Task: Search one way flight ticket for 1 adult, 5 children, 2 infants in seat and 1 infant on lap in first from Tri-cities: Tri-cities Airport to New Bern: Coastal Carolina Regional Airport (was Craven County Regional) on 8-4-2023. Choice of flights is Frontier. Number of bags: 2 carry on bags and 6 checked bags. Price is upto 82000. Outbound departure time preference is 16:30.
Action: Mouse moved to (258, 357)
Screenshot: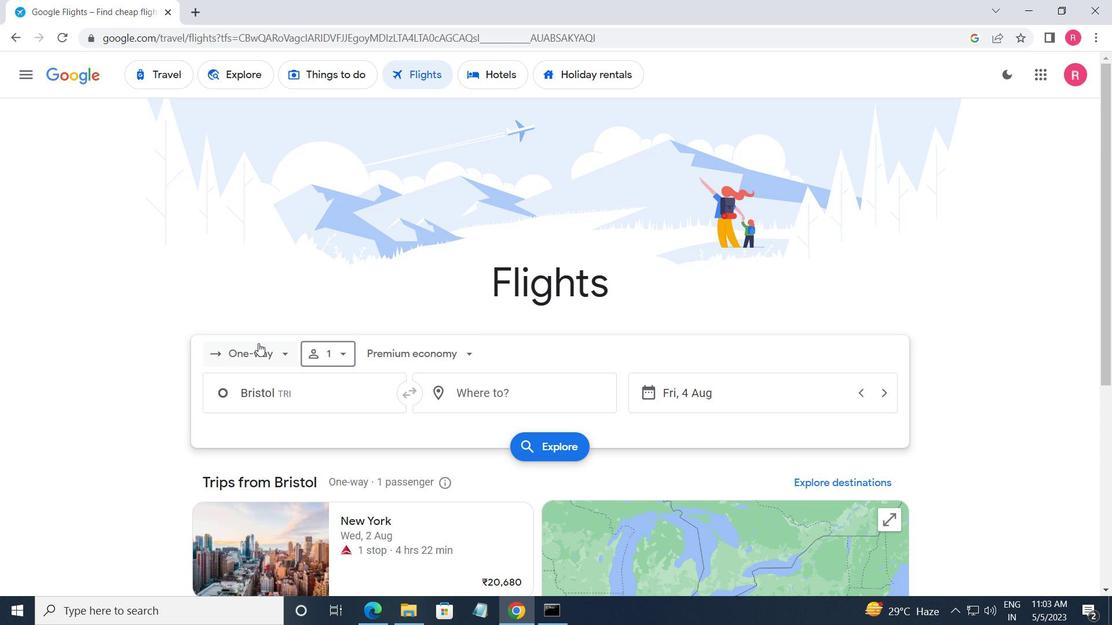 
Action: Mouse pressed left at (258, 357)
Screenshot: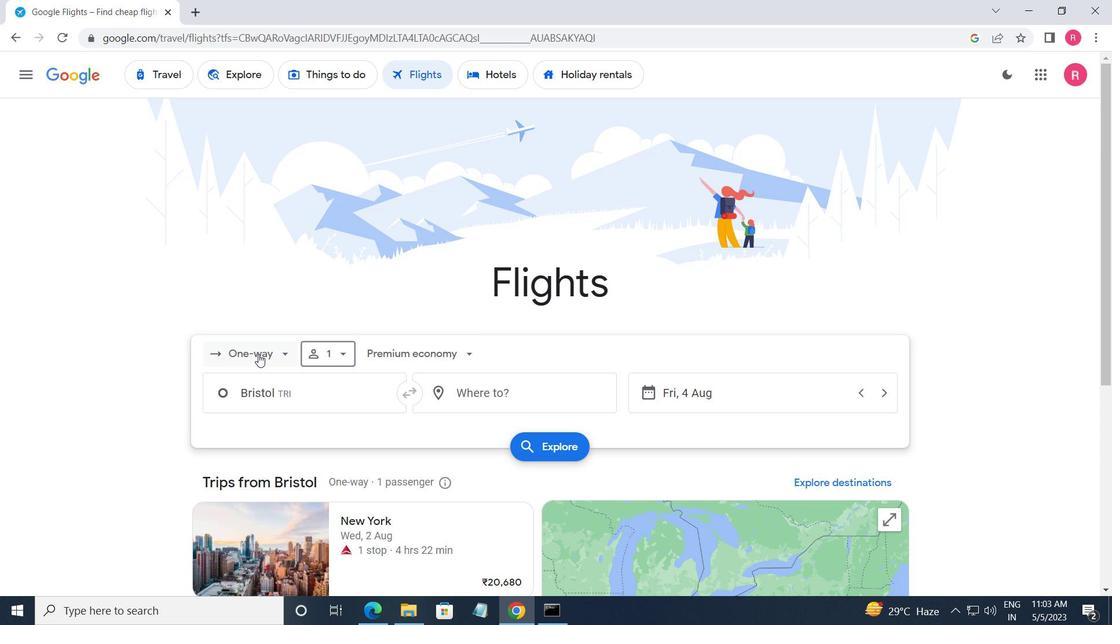 
Action: Mouse moved to (282, 426)
Screenshot: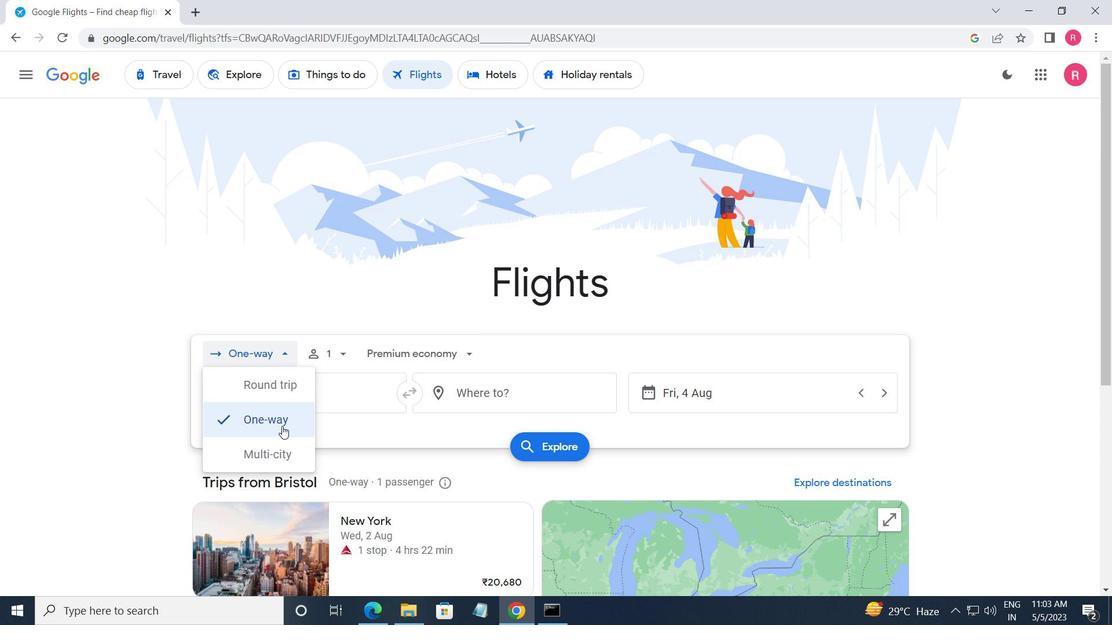 
Action: Mouse pressed left at (282, 426)
Screenshot: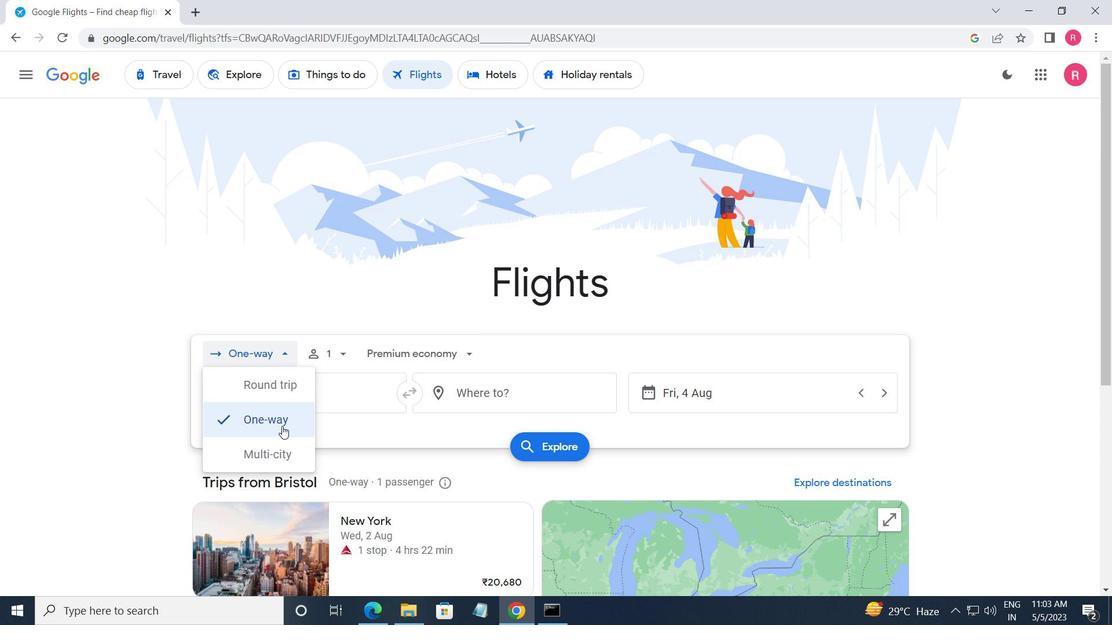
Action: Mouse moved to (326, 358)
Screenshot: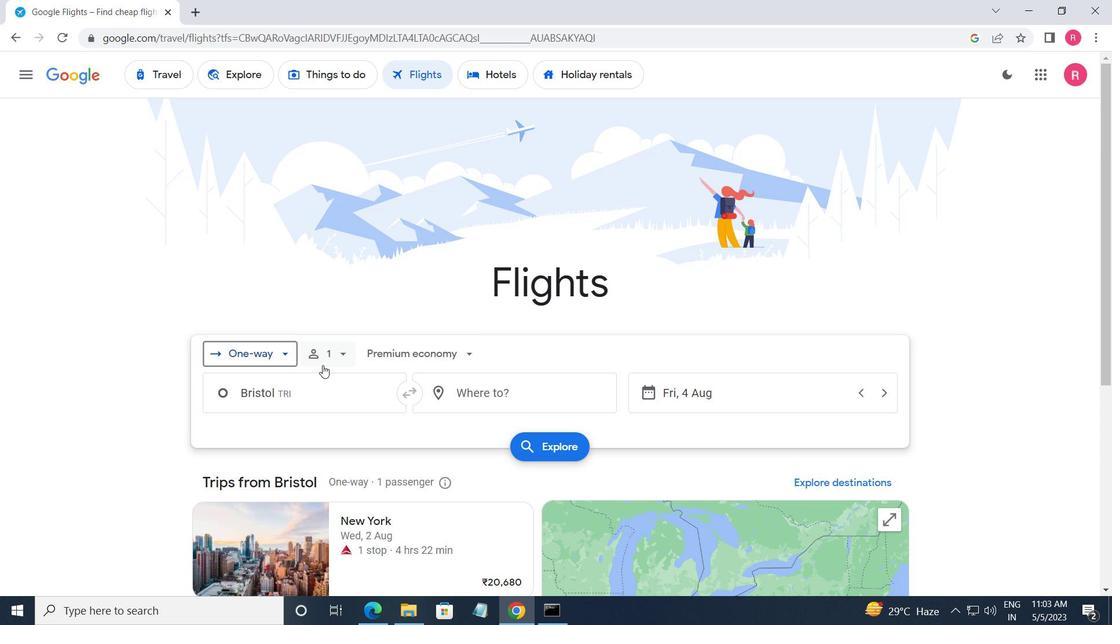 
Action: Mouse pressed left at (326, 358)
Screenshot: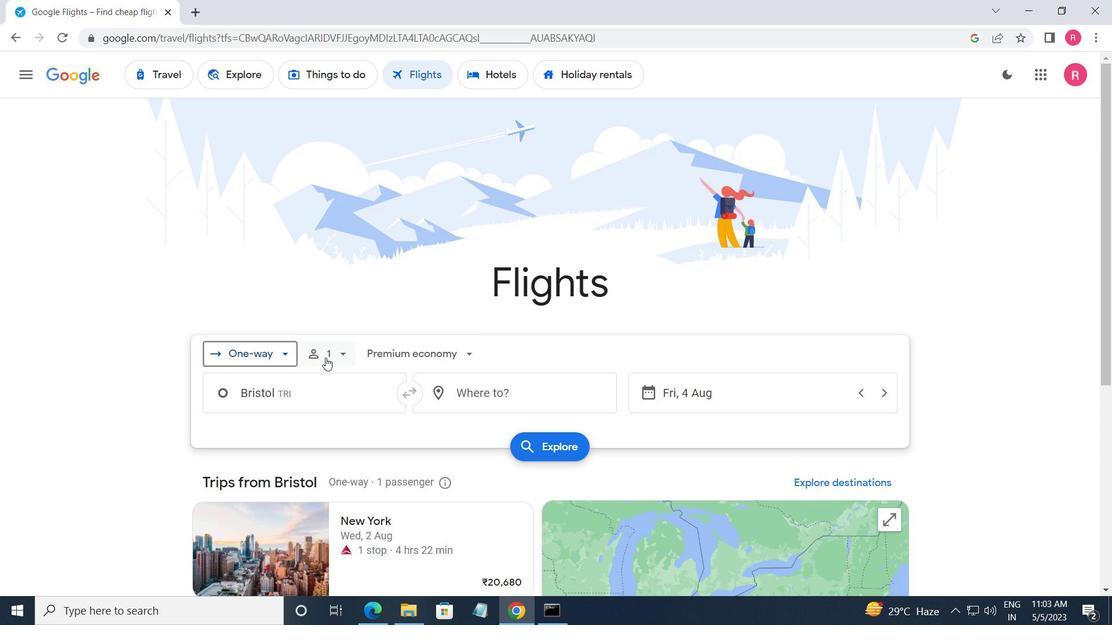 
Action: Mouse moved to (450, 424)
Screenshot: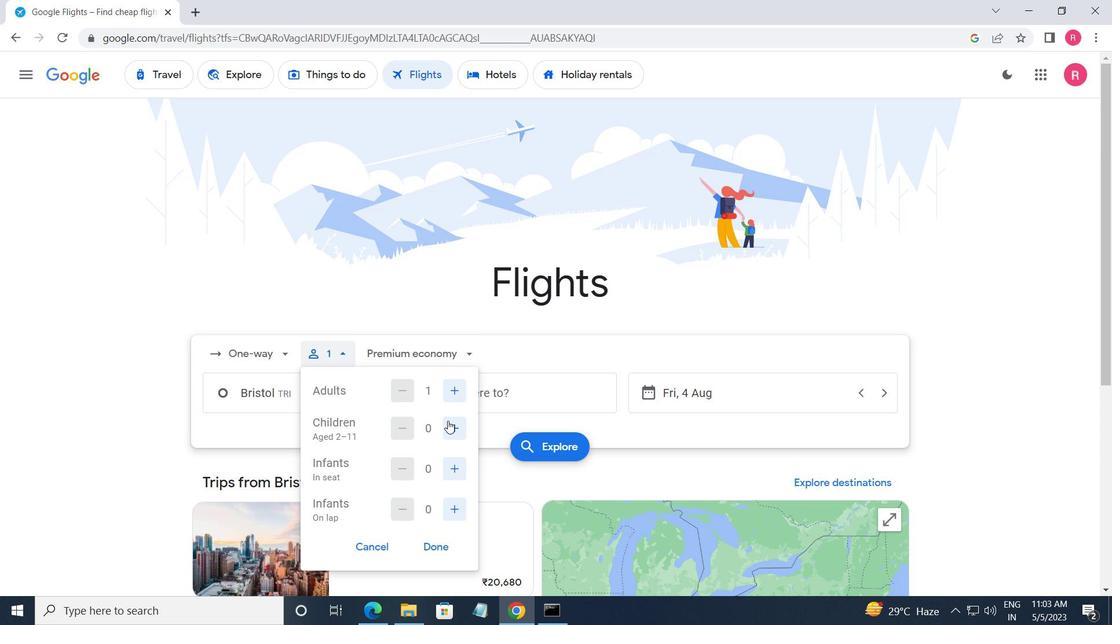 
Action: Mouse pressed left at (450, 424)
Screenshot: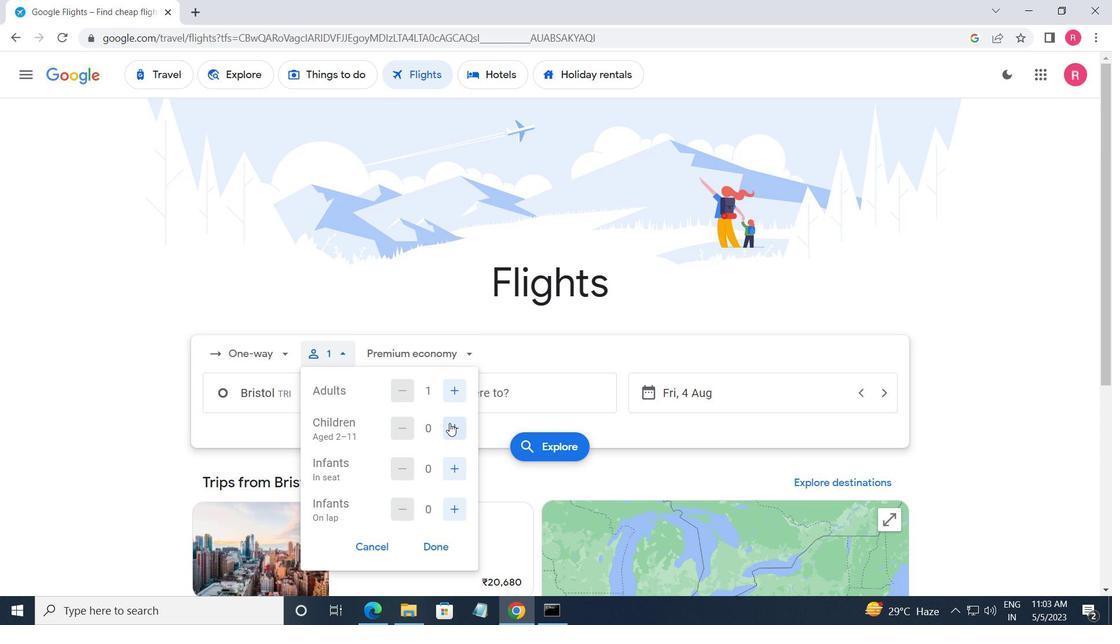 
Action: Mouse pressed left at (450, 424)
Screenshot: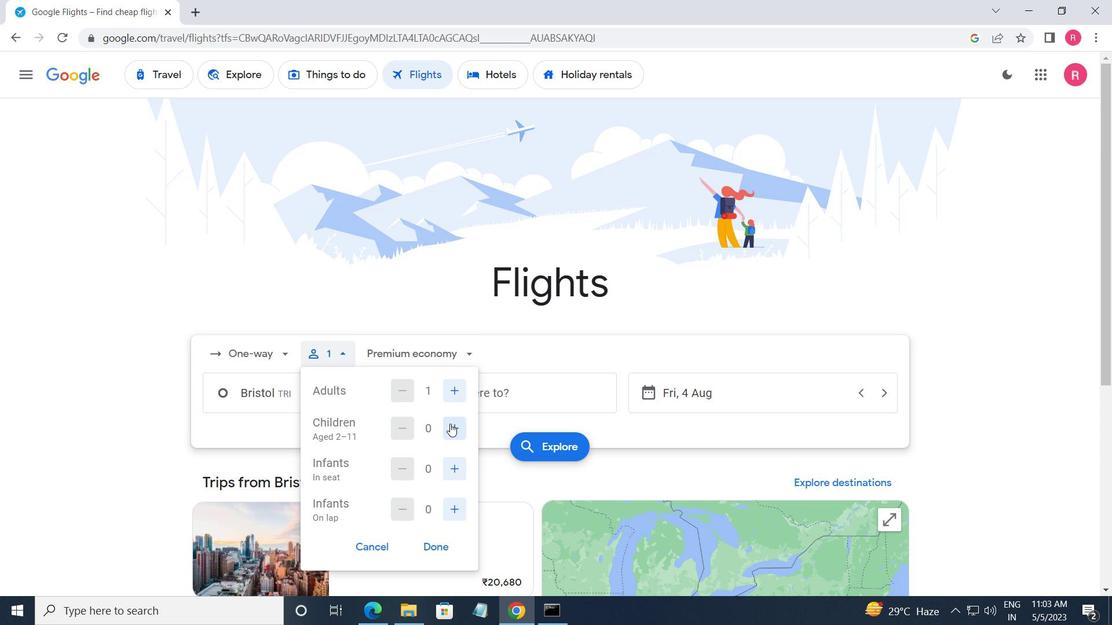 
Action: Mouse pressed left at (450, 424)
Screenshot: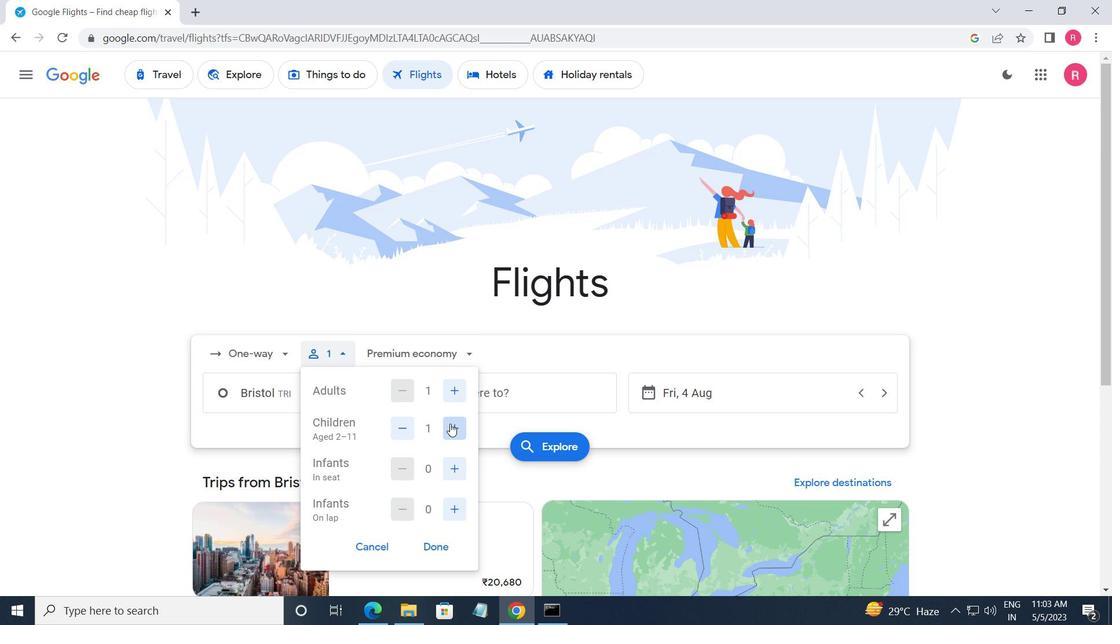 
Action: Mouse pressed left at (450, 424)
Screenshot: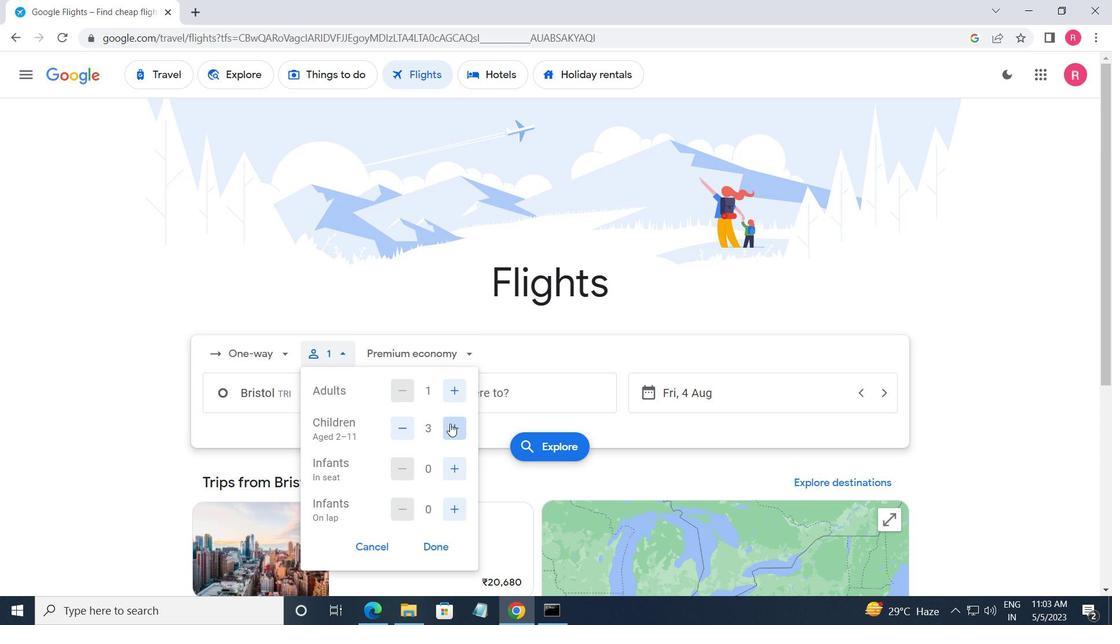 
Action: Mouse pressed left at (450, 424)
Screenshot: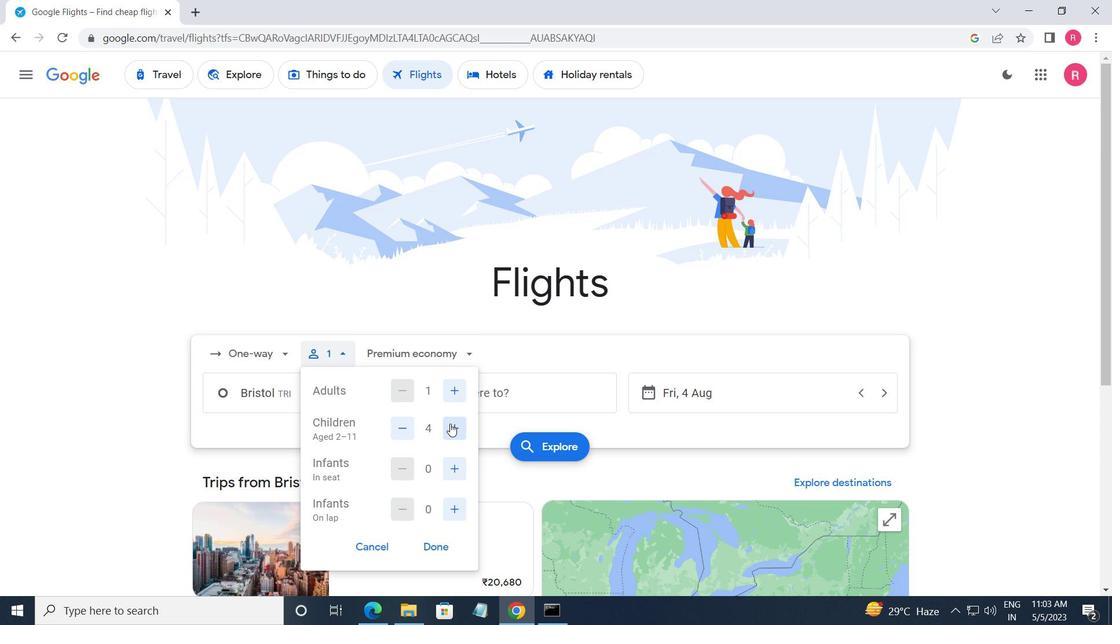 
Action: Mouse moved to (464, 467)
Screenshot: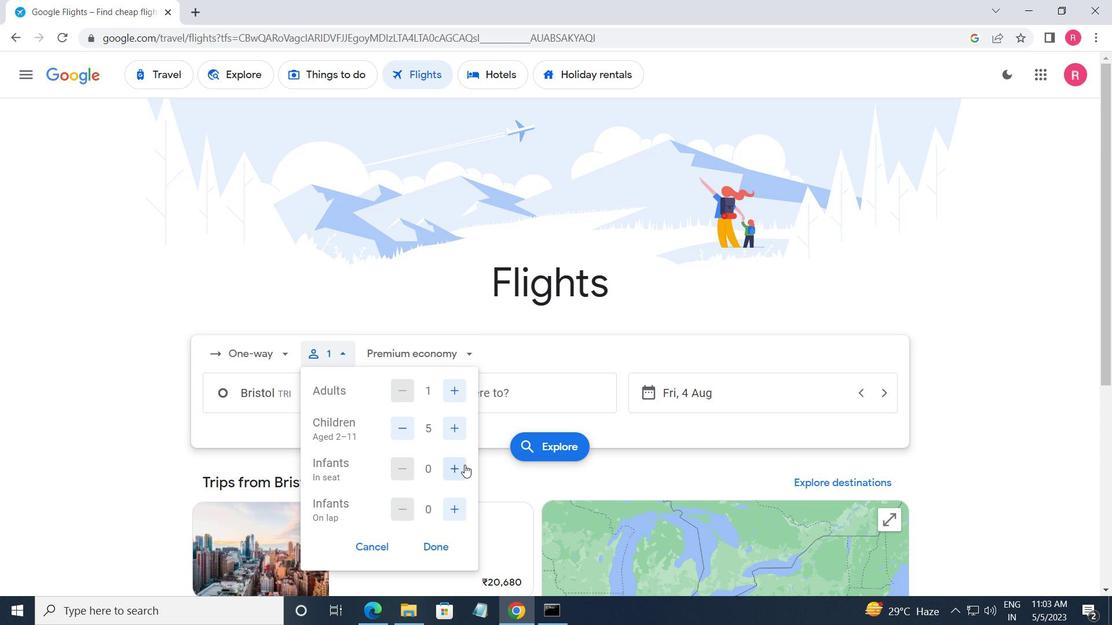 
Action: Mouse pressed left at (464, 467)
Screenshot: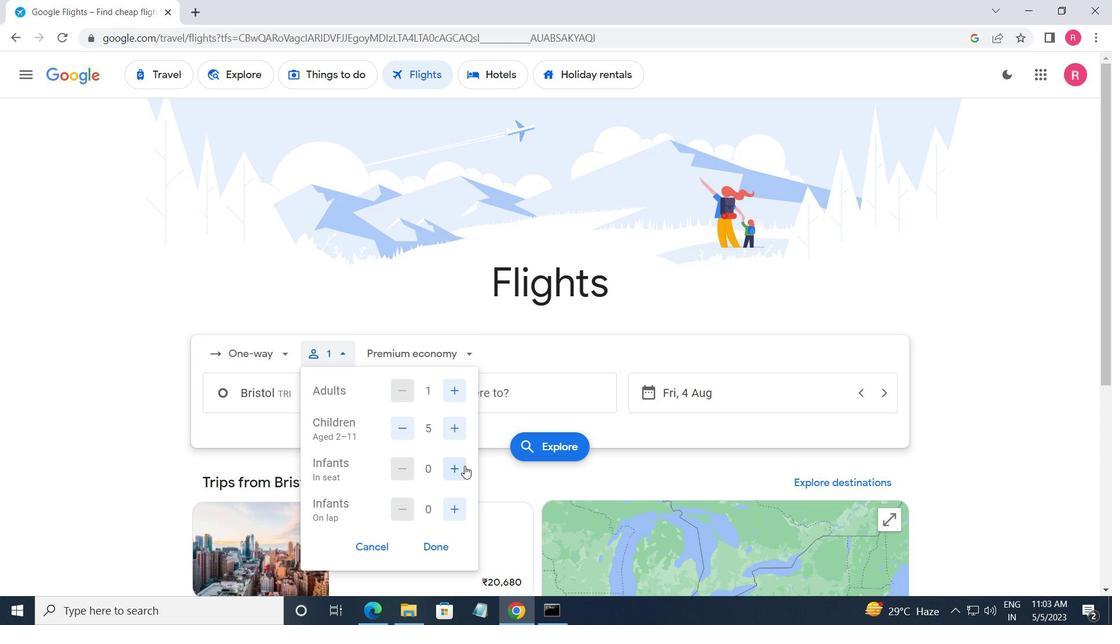 
Action: Mouse moved to (464, 467)
Screenshot: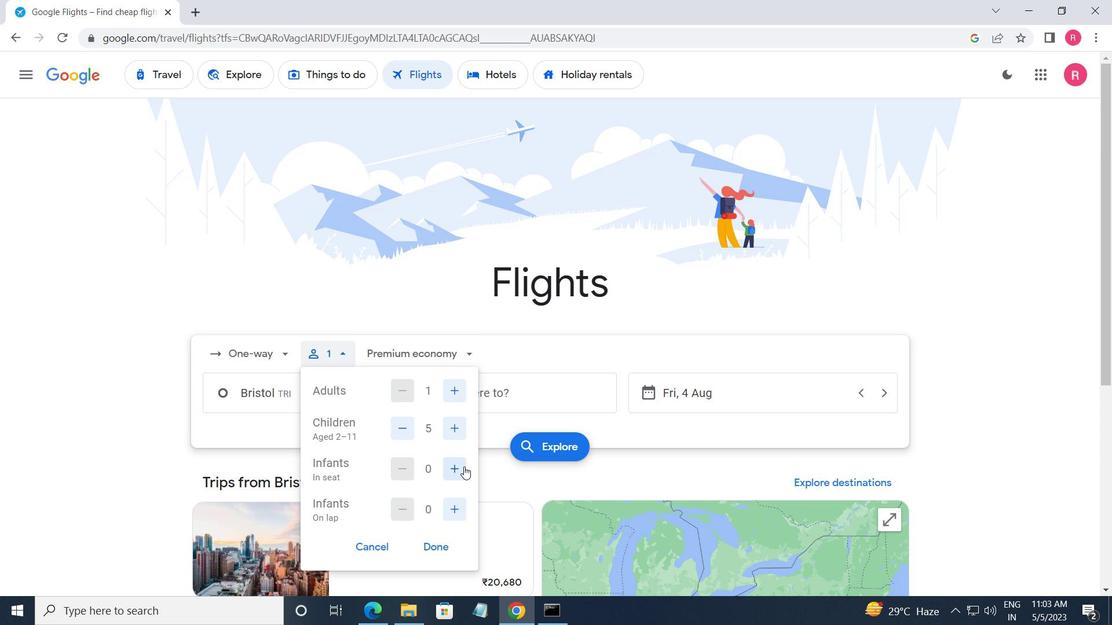 
Action: Mouse pressed left at (464, 467)
Screenshot: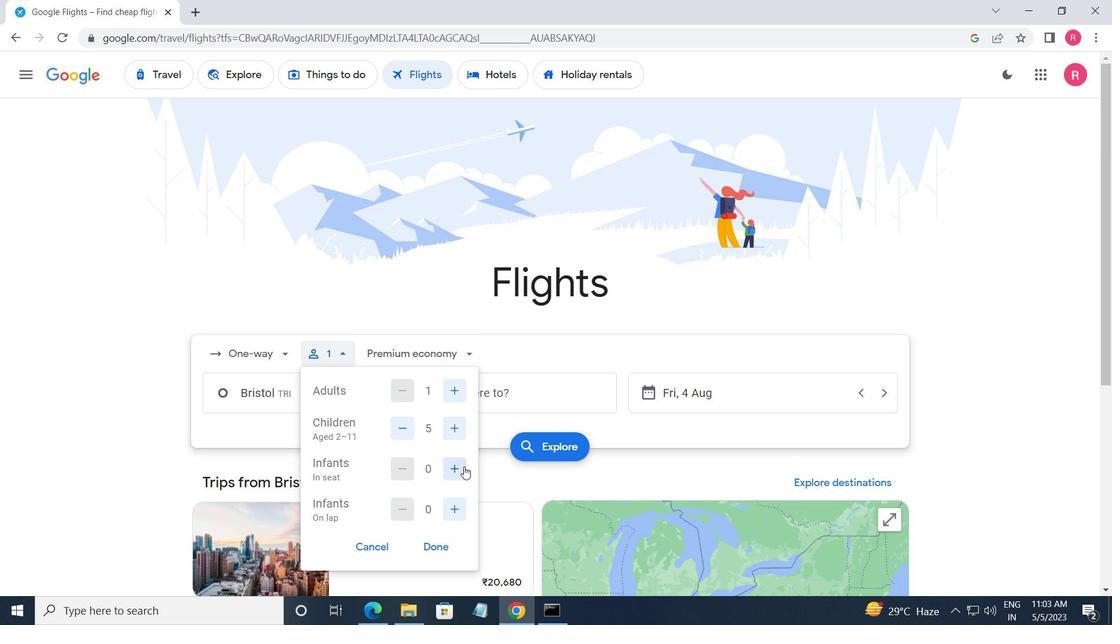 
Action: Mouse moved to (449, 507)
Screenshot: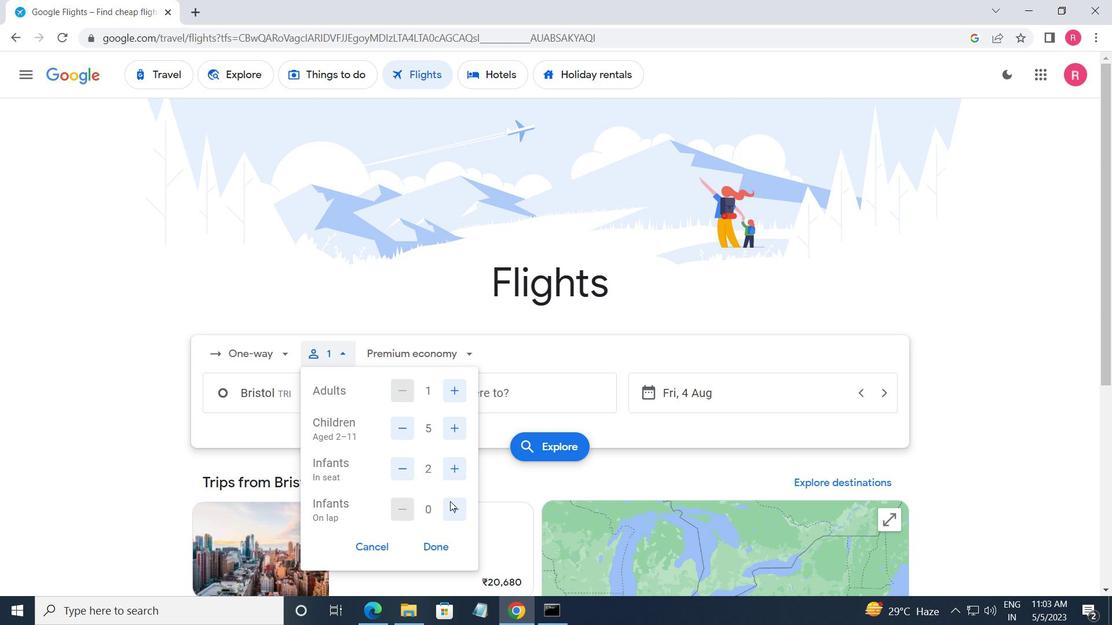 
Action: Mouse pressed left at (449, 507)
Screenshot: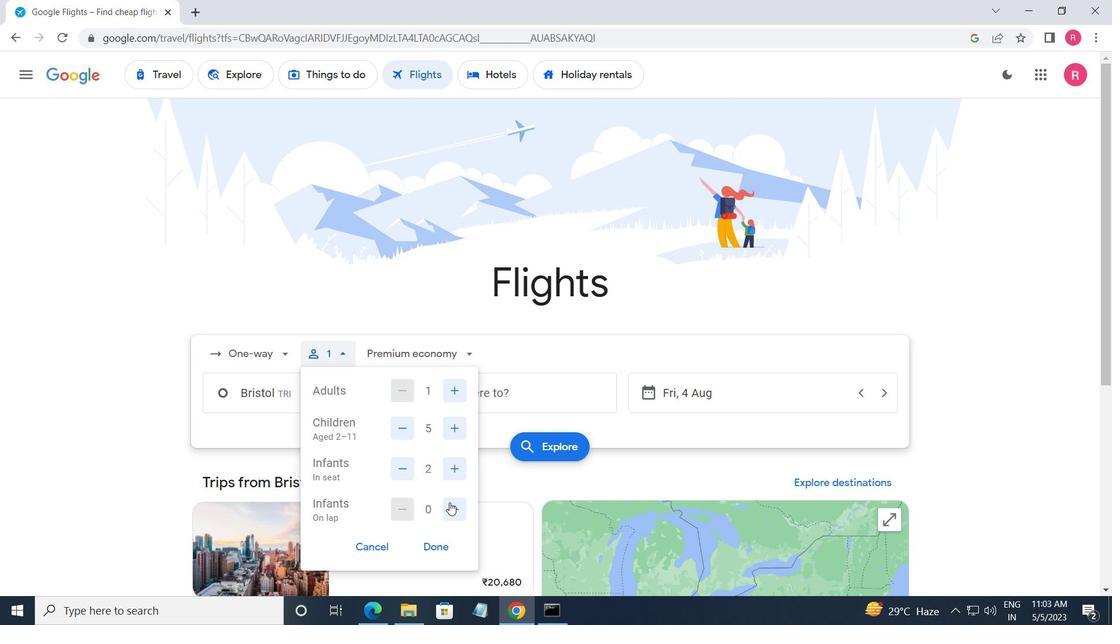 
Action: Mouse moved to (403, 508)
Screenshot: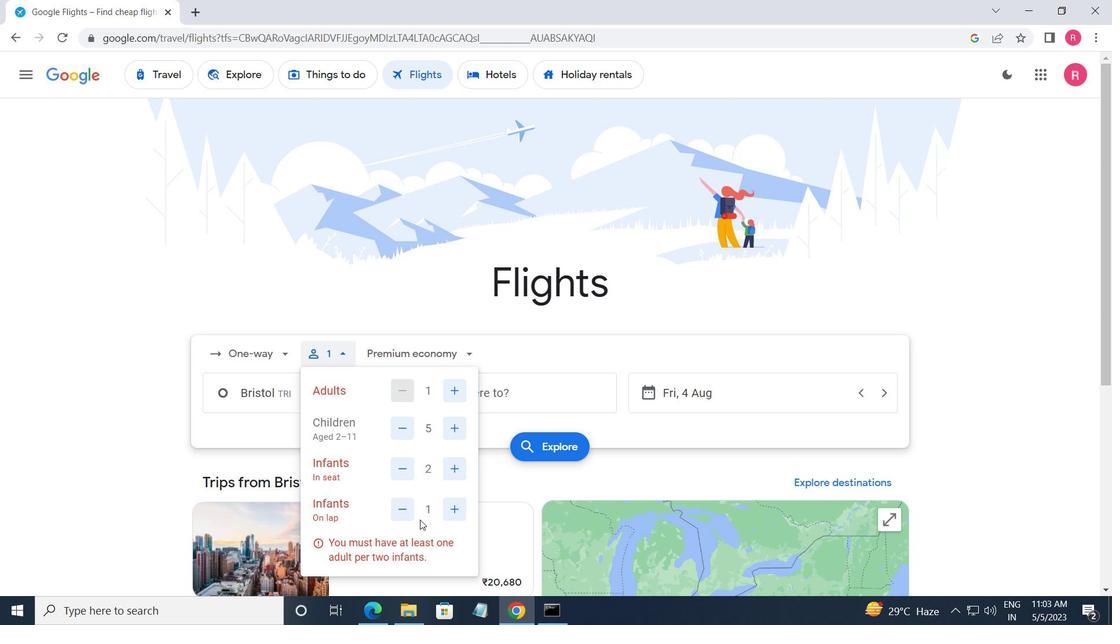 
Action: Mouse pressed left at (403, 508)
Screenshot: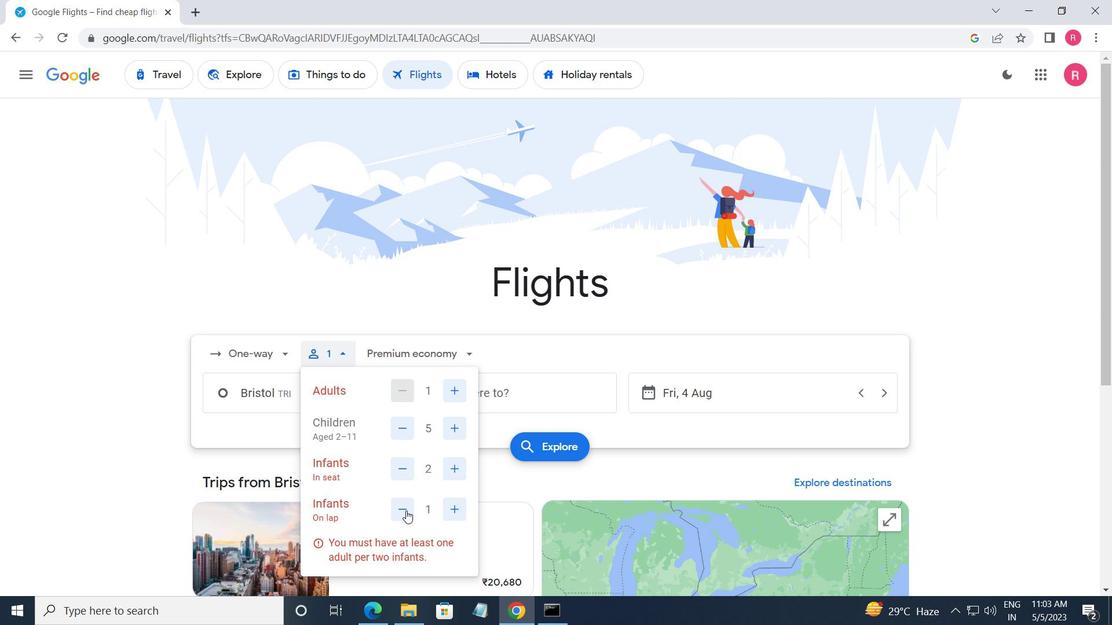 
Action: Mouse moved to (417, 547)
Screenshot: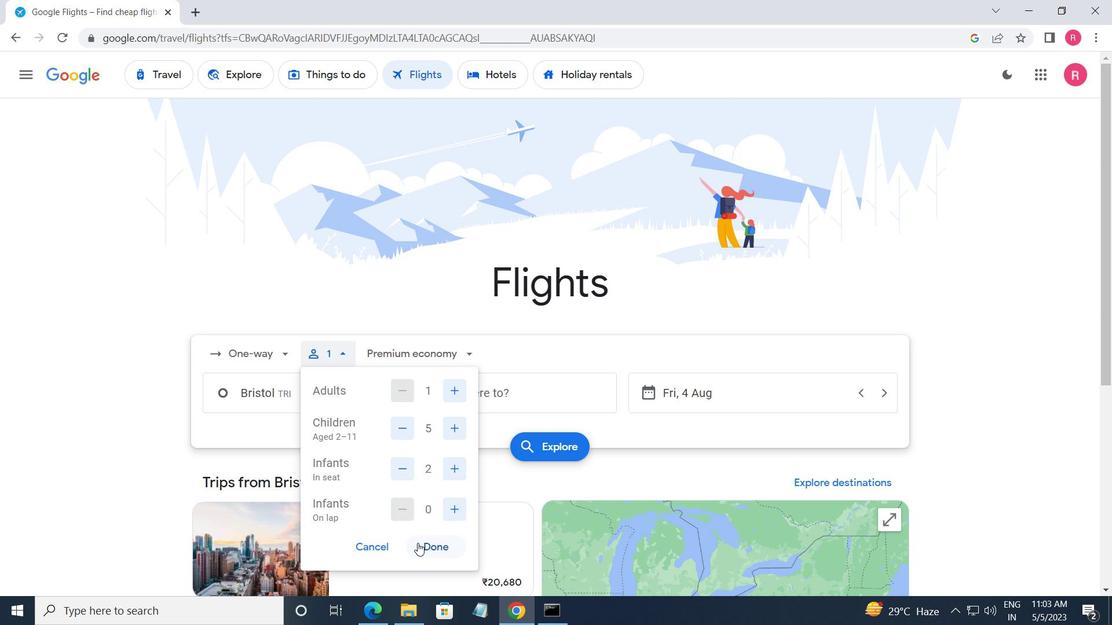 
Action: Mouse pressed left at (417, 547)
Screenshot: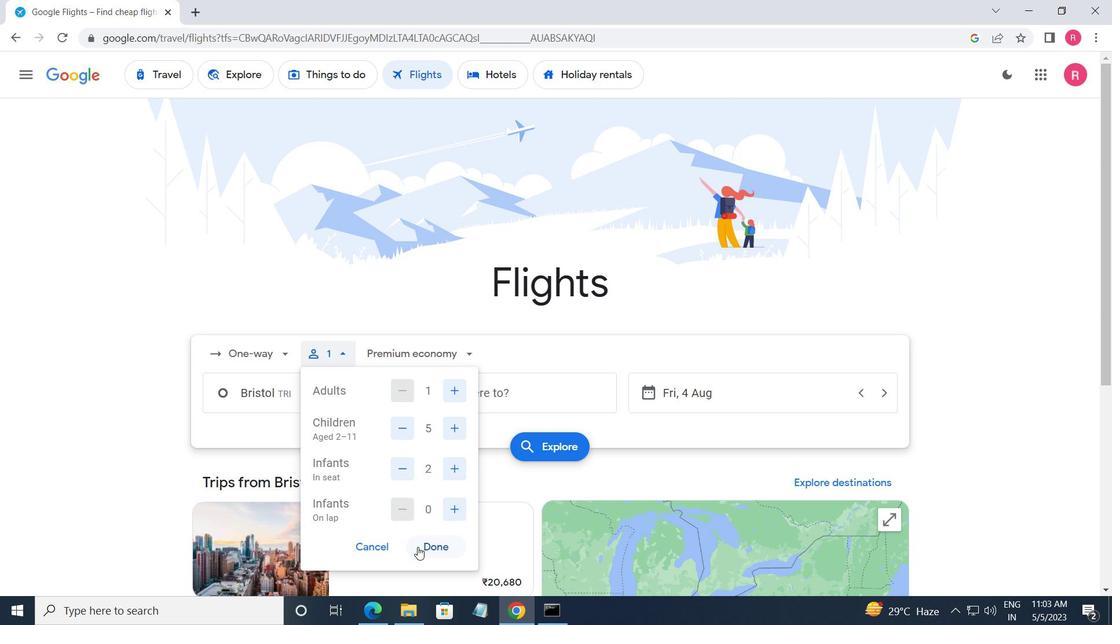 
Action: Mouse moved to (398, 361)
Screenshot: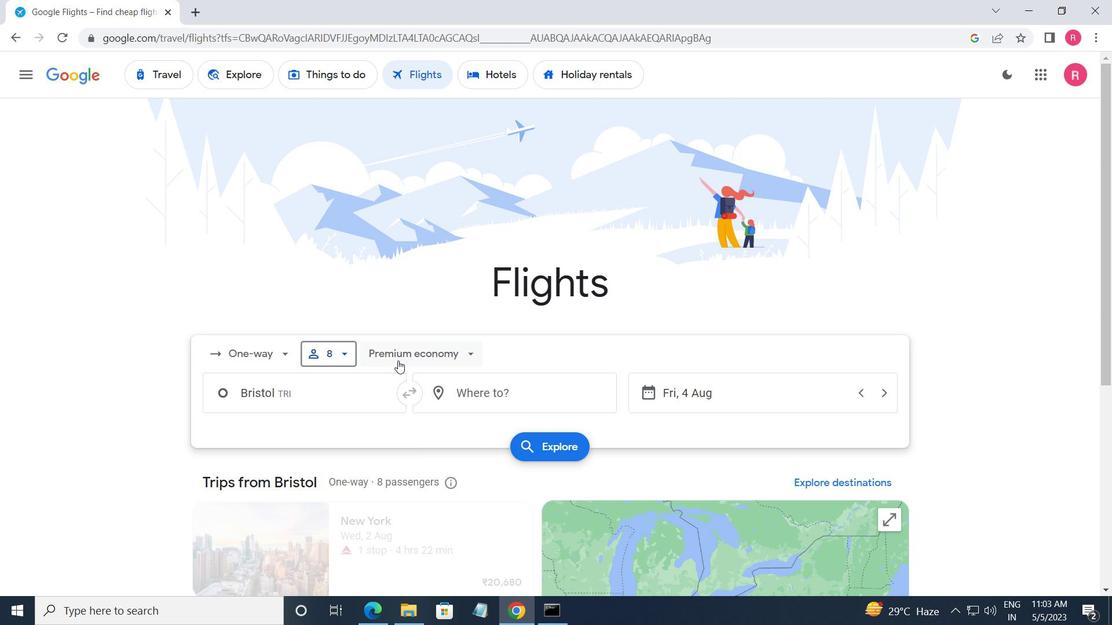
Action: Mouse pressed left at (398, 361)
Screenshot: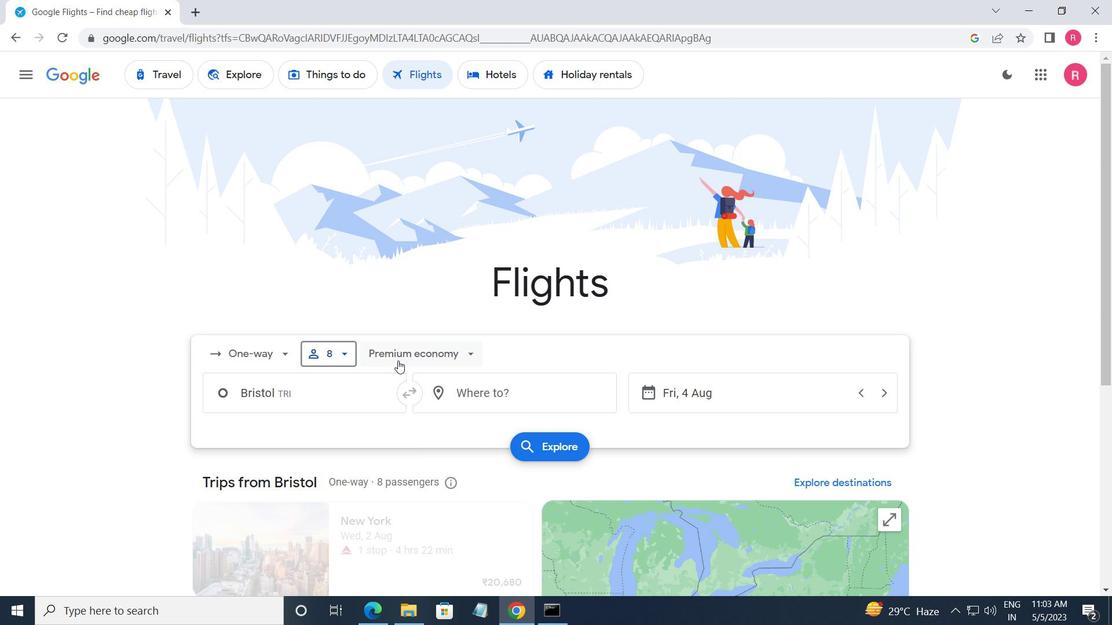 
Action: Mouse moved to (424, 491)
Screenshot: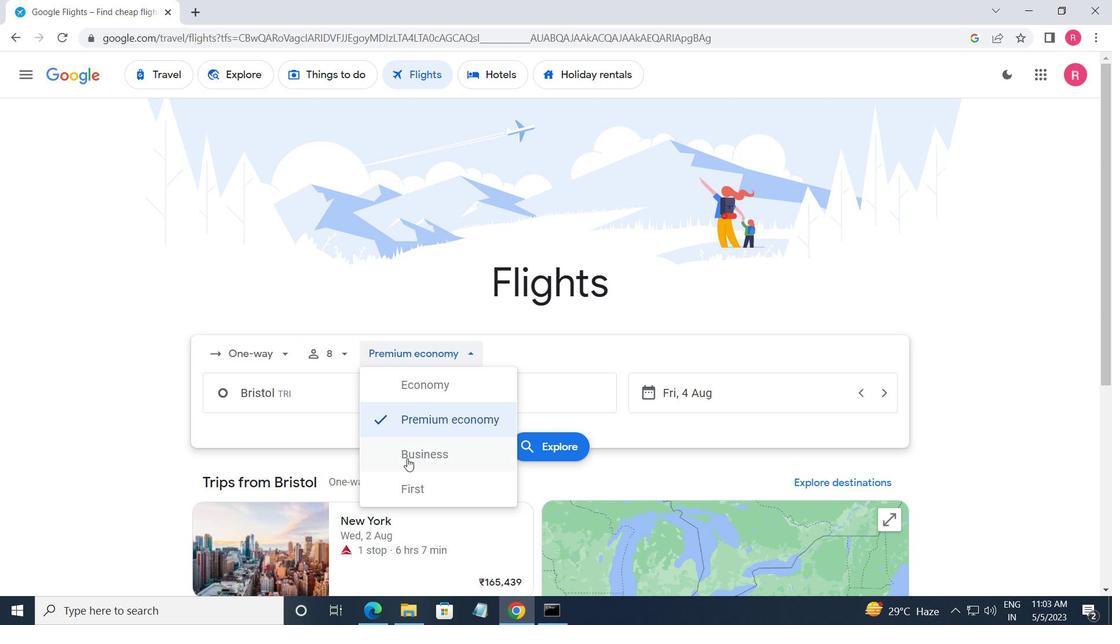 
Action: Mouse pressed left at (424, 491)
Screenshot: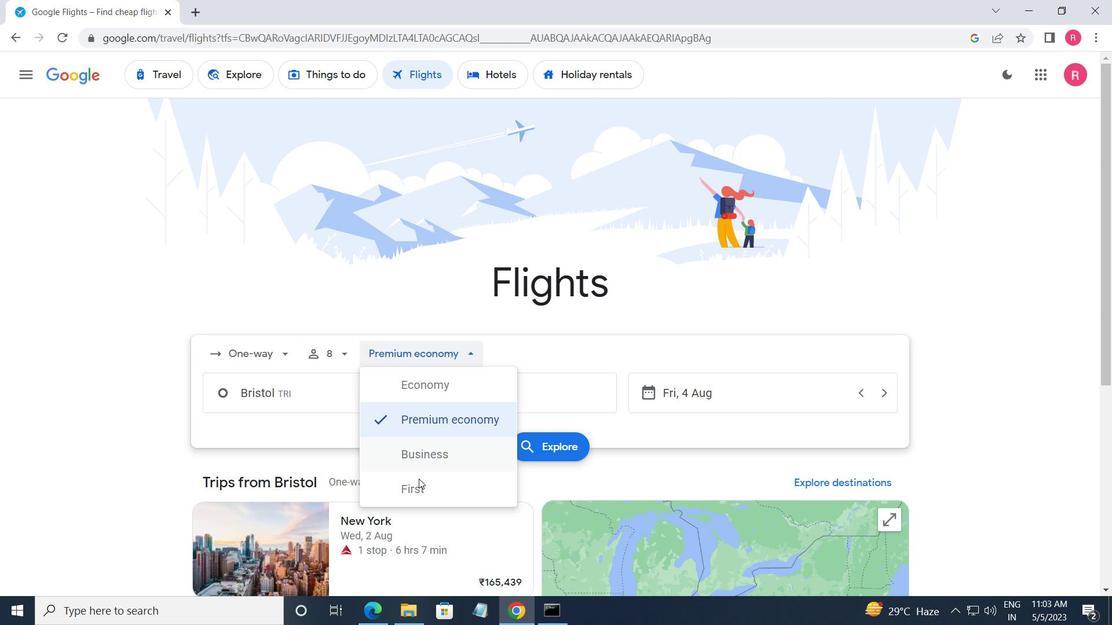 
Action: Mouse moved to (347, 402)
Screenshot: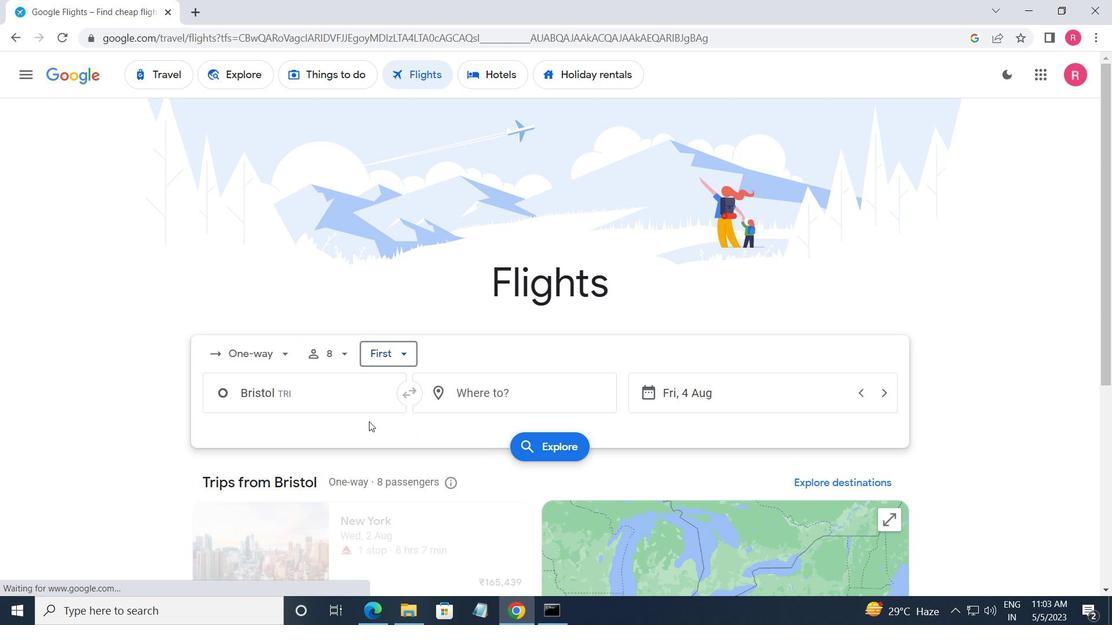 
Action: Mouse pressed left at (347, 402)
Screenshot: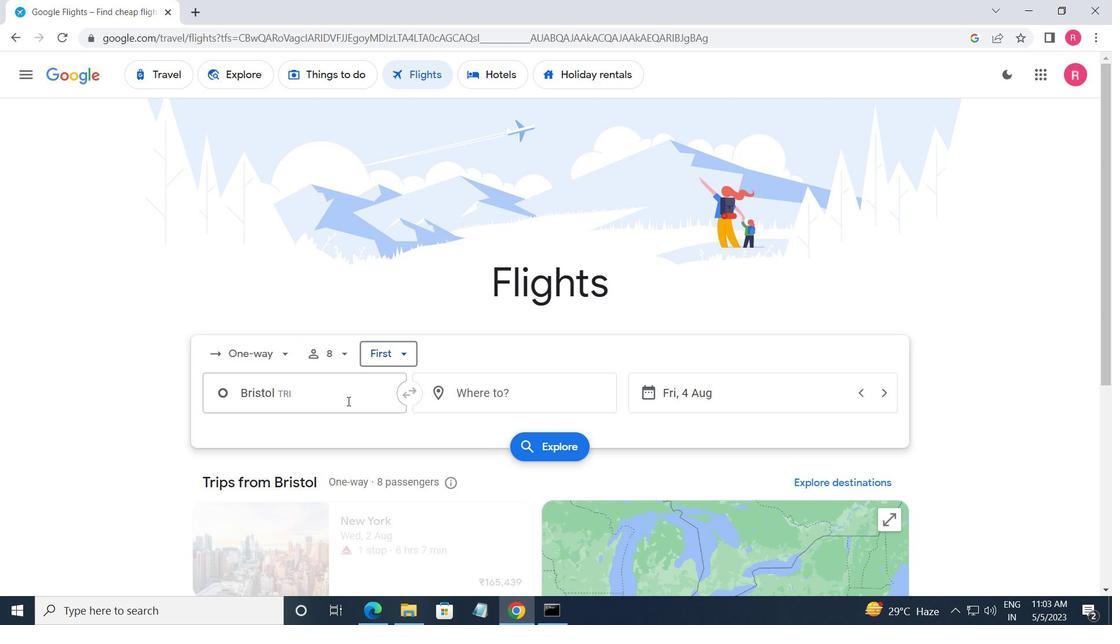 
Action: Mouse moved to (339, 438)
Screenshot: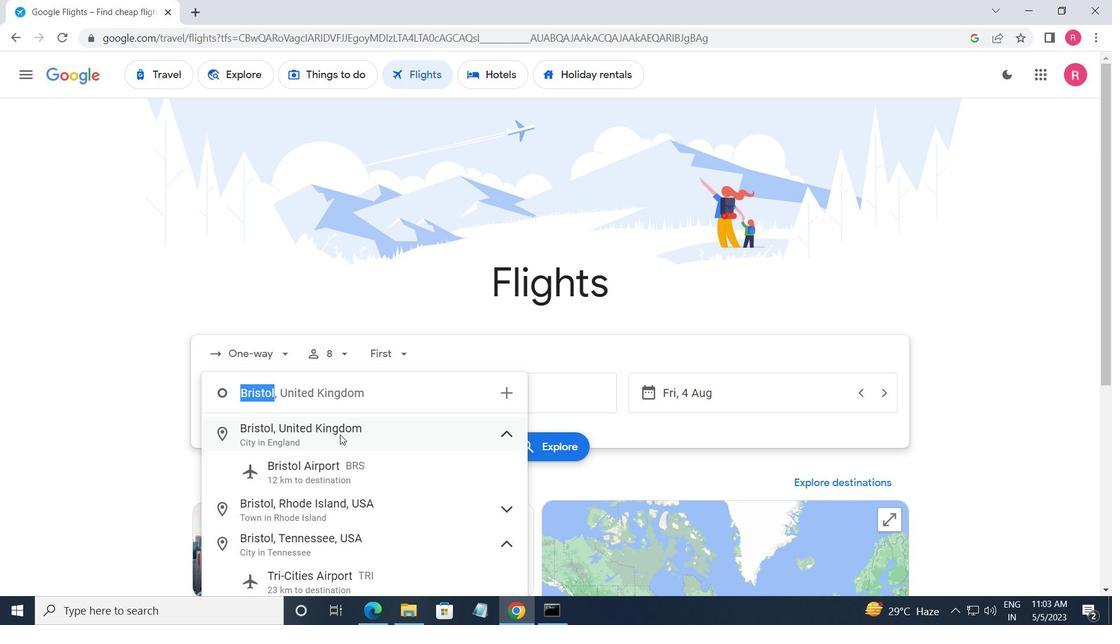
Action: Mouse scrolled (339, 437) with delta (0, 0)
Screenshot: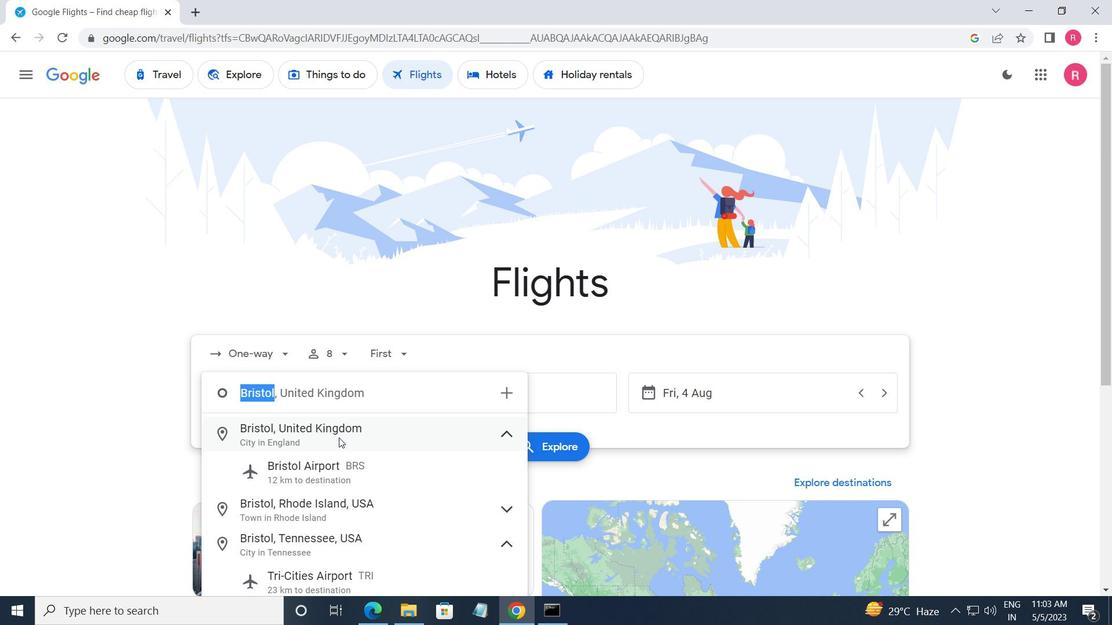 
Action: Mouse moved to (326, 496)
Screenshot: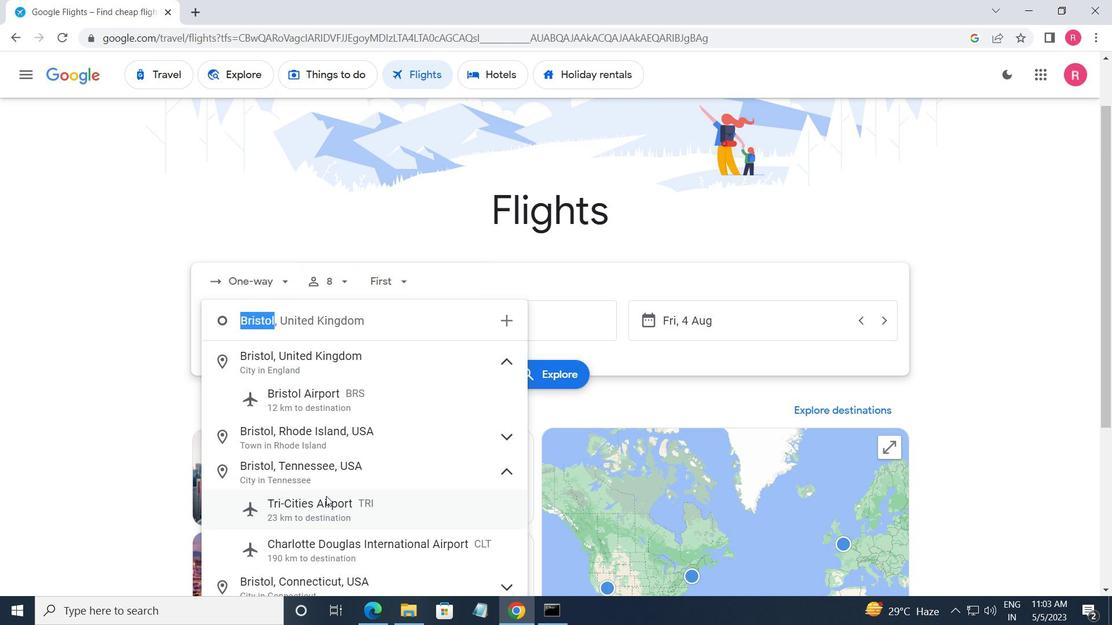 
Action: Mouse pressed left at (326, 496)
Screenshot: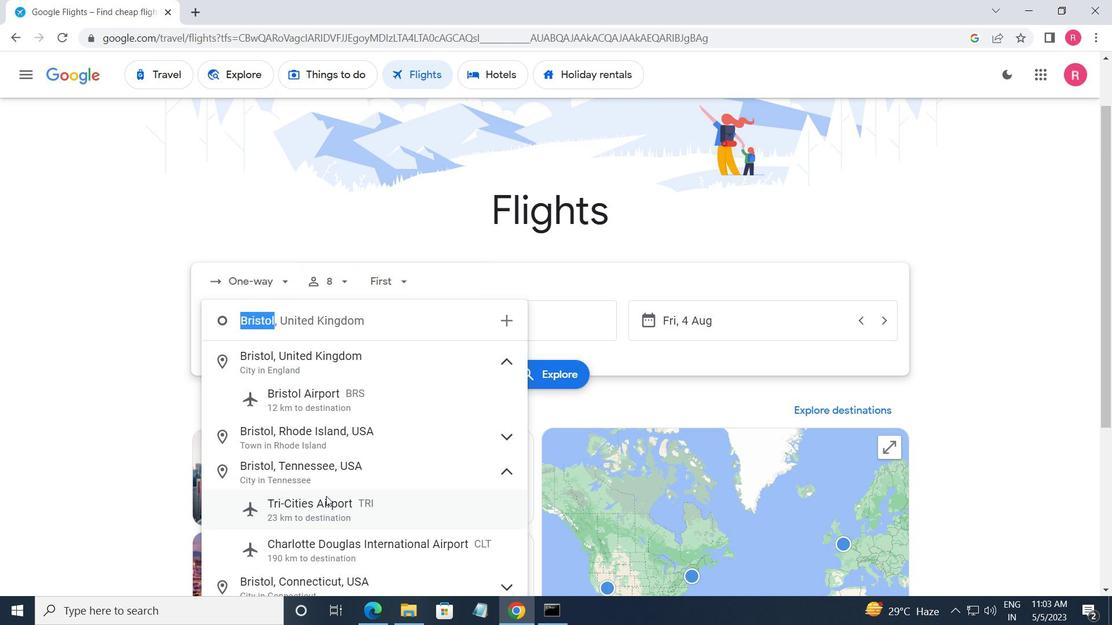 
Action: Mouse moved to (468, 304)
Screenshot: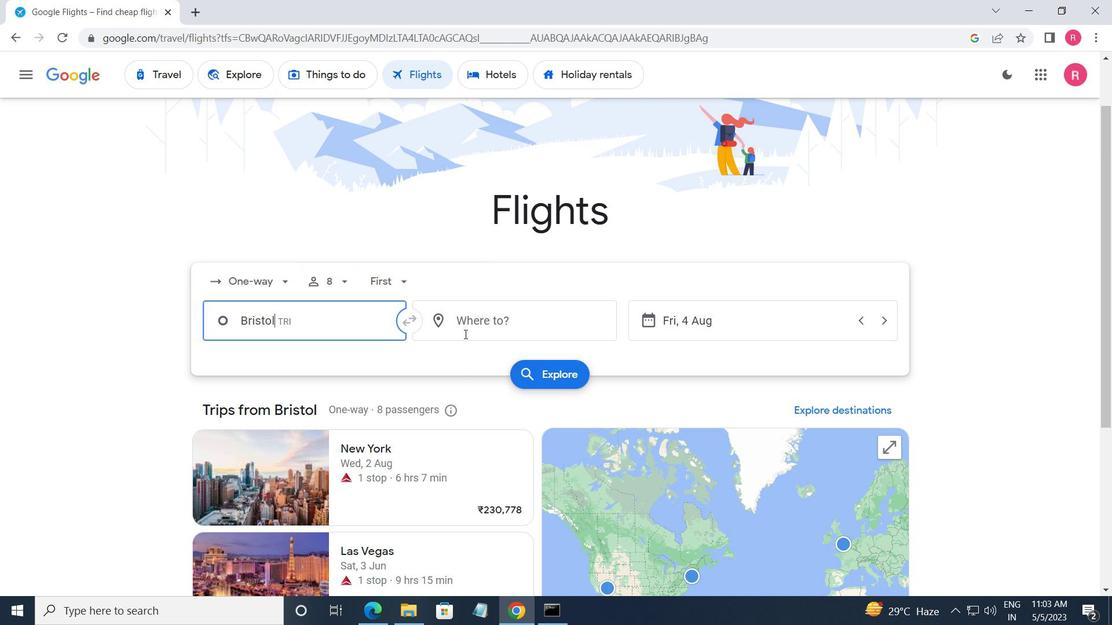 
Action: Mouse pressed left at (468, 304)
Screenshot: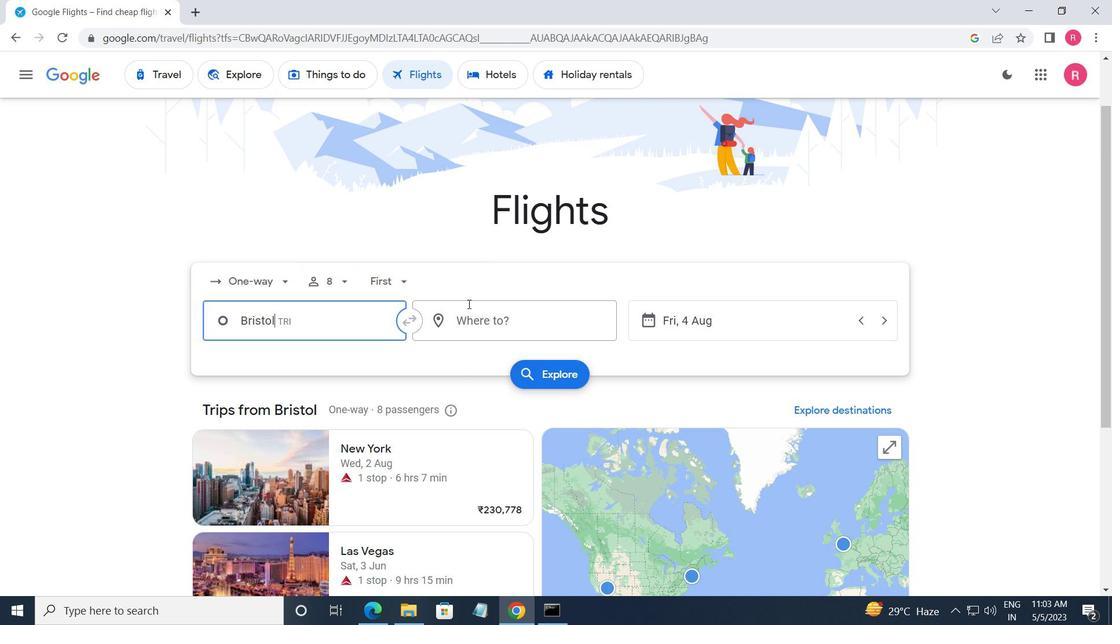 
Action: Mouse moved to (512, 478)
Screenshot: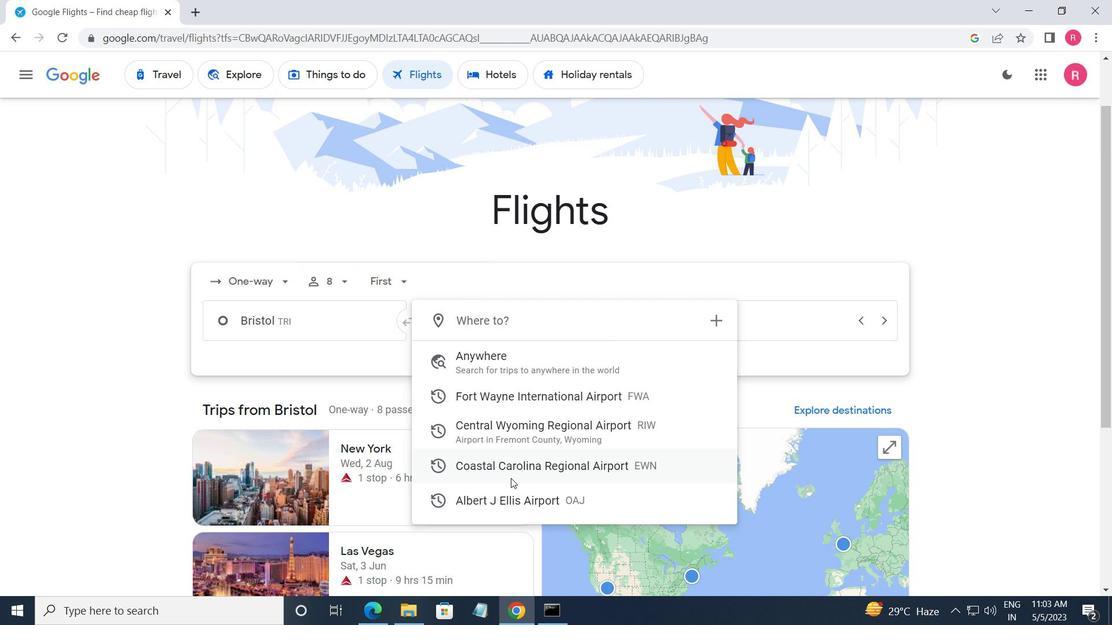 
Action: Mouse pressed left at (512, 478)
Screenshot: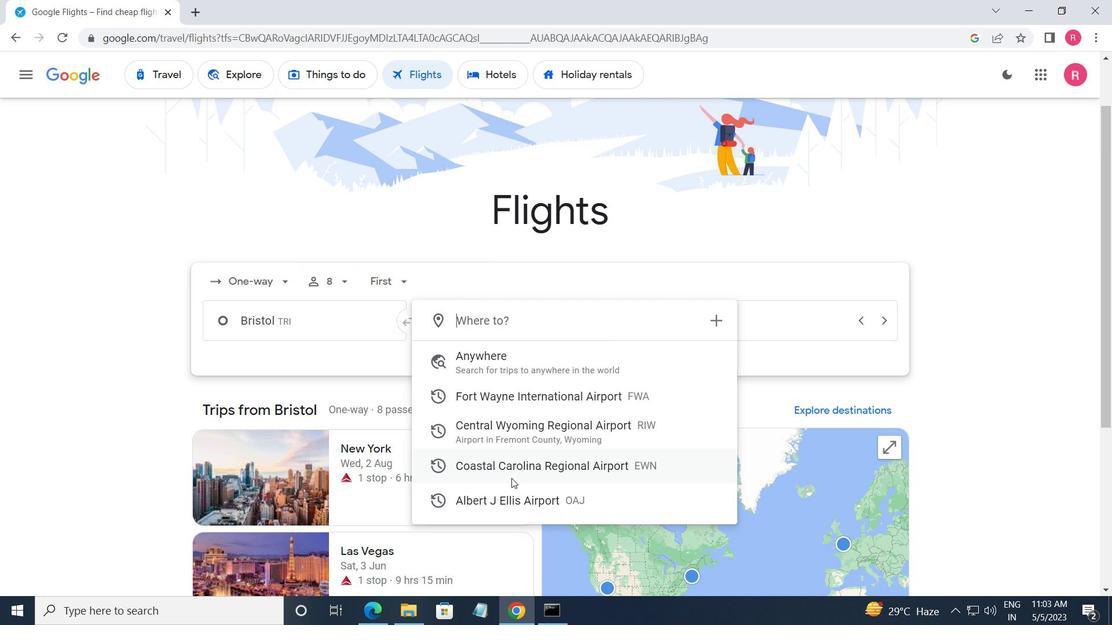 
Action: Mouse moved to (751, 322)
Screenshot: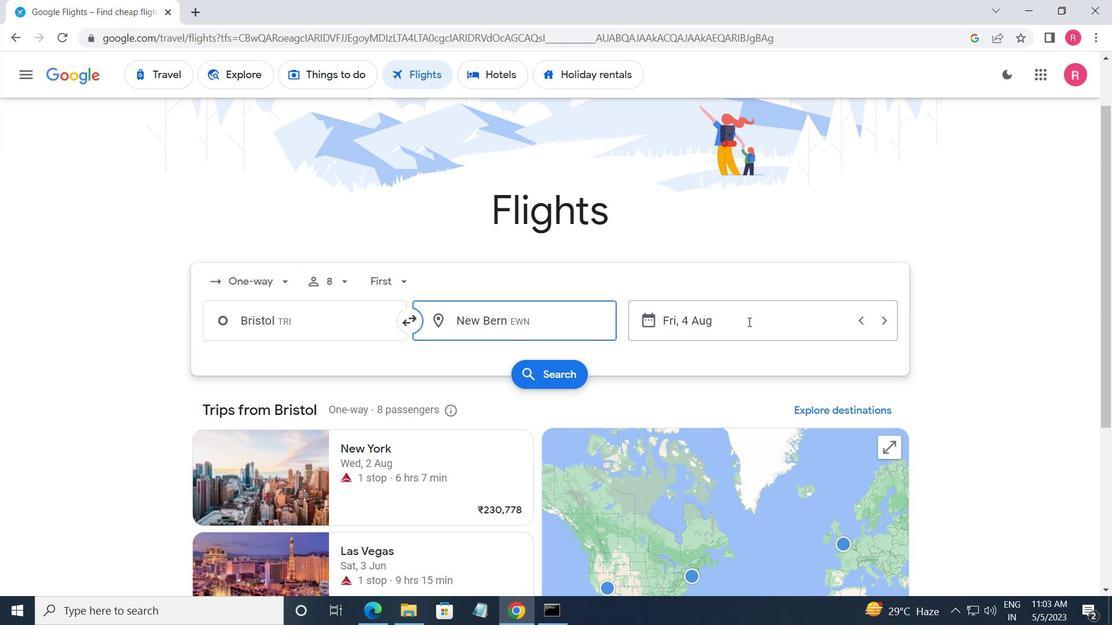 
Action: Mouse pressed left at (751, 322)
Screenshot: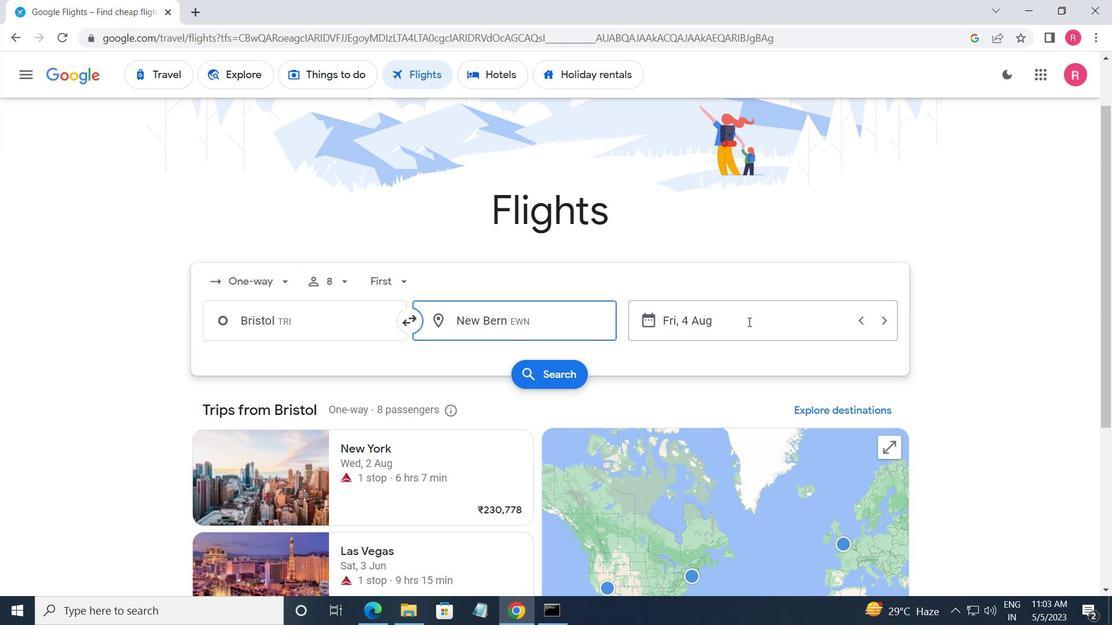 
Action: Mouse moved to (556, 347)
Screenshot: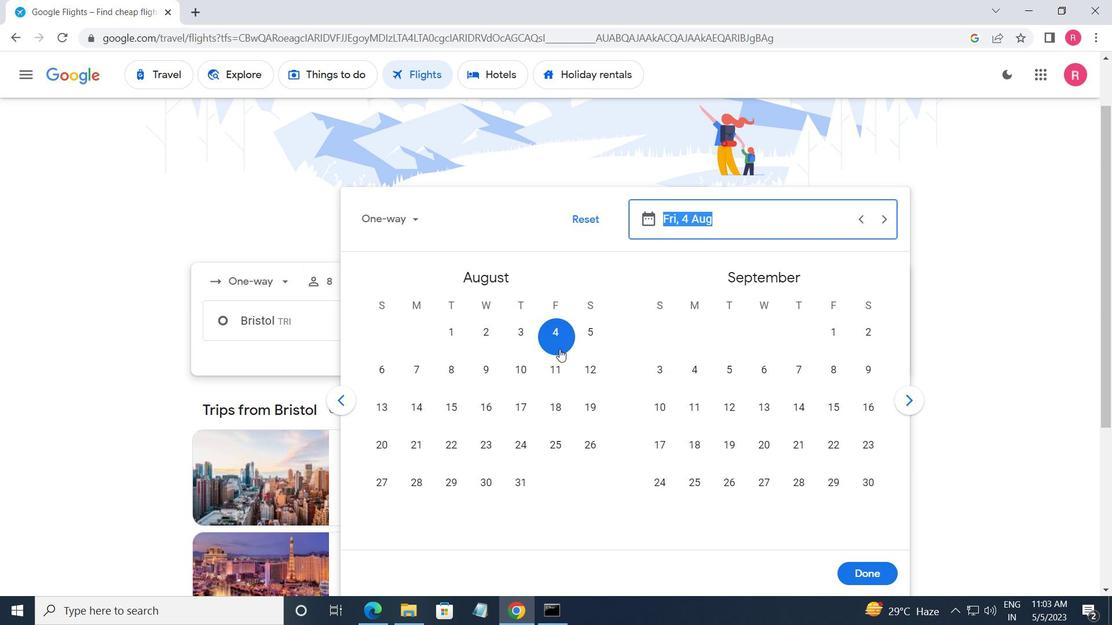 
Action: Mouse pressed left at (556, 347)
Screenshot: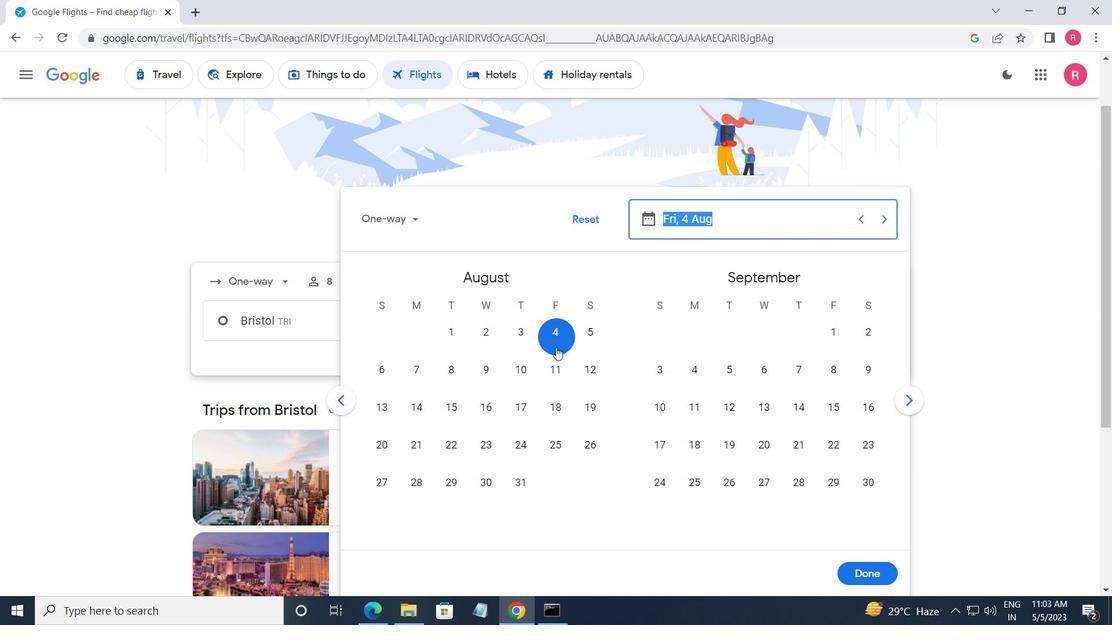 
Action: Mouse moved to (853, 583)
Screenshot: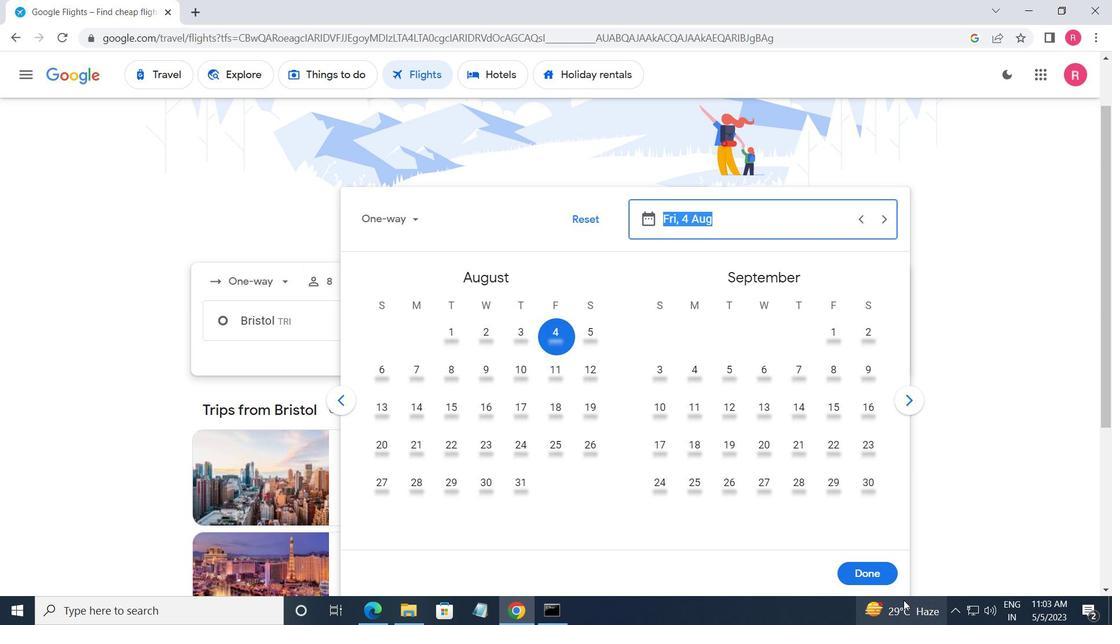 
Action: Mouse pressed left at (853, 583)
Screenshot: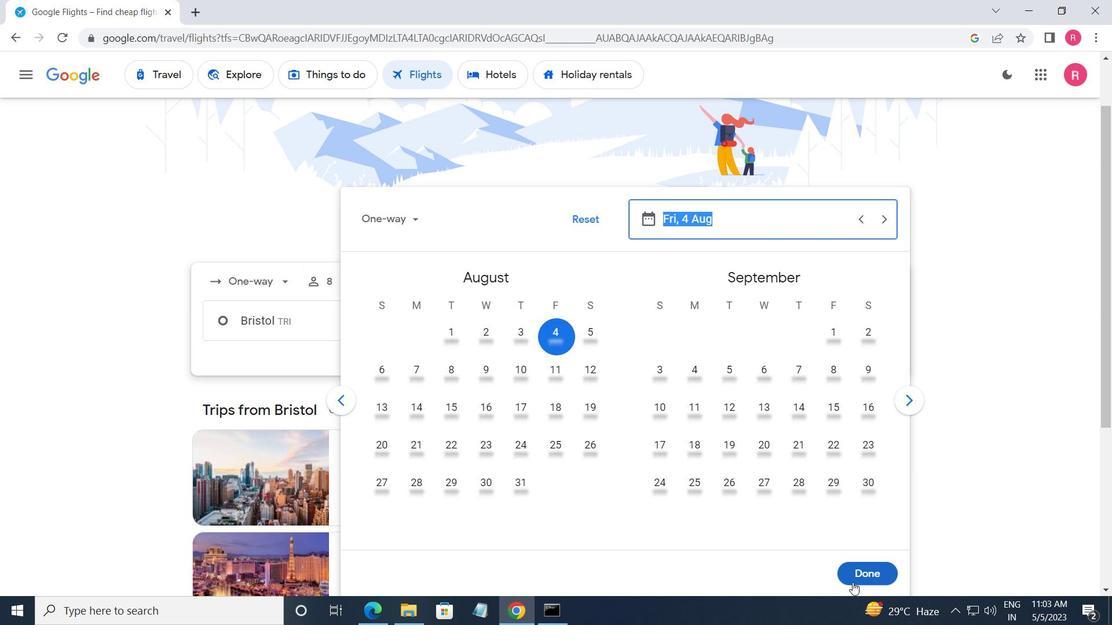 
Action: Mouse moved to (547, 381)
Screenshot: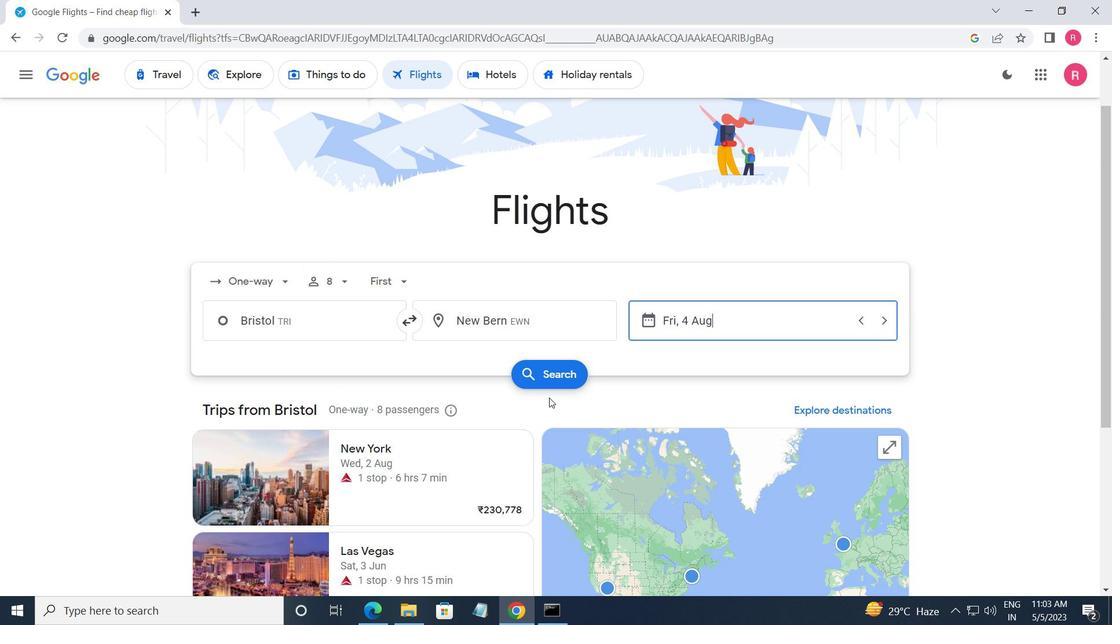 
Action: Mouse pressed left at (547, 381)
Screenshot: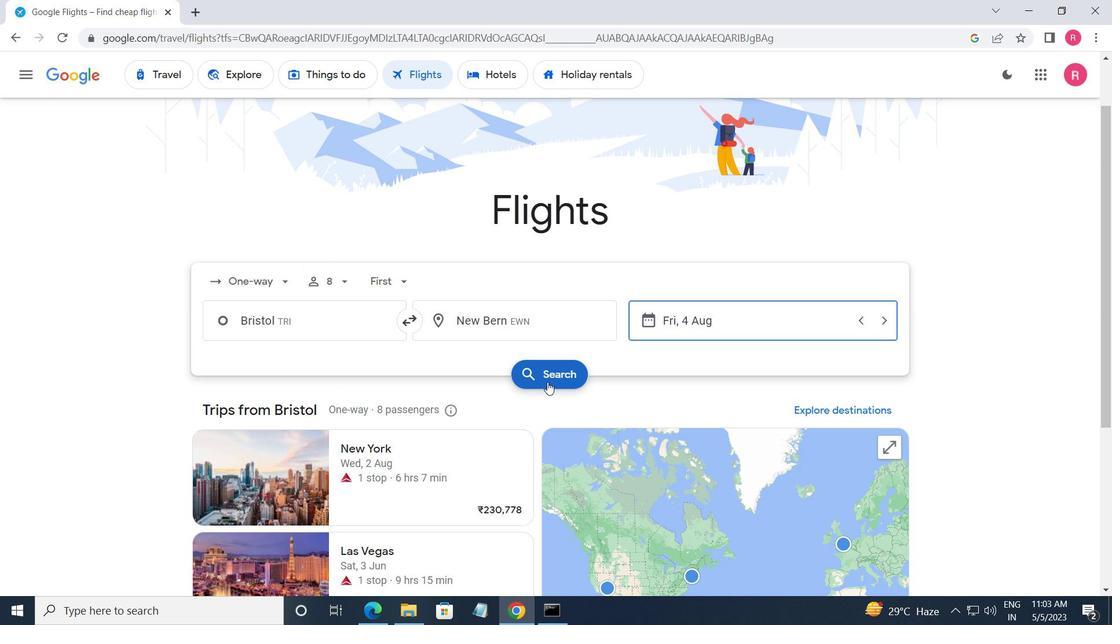 
Action: Mouse moved to (212, 218)
Screenshot: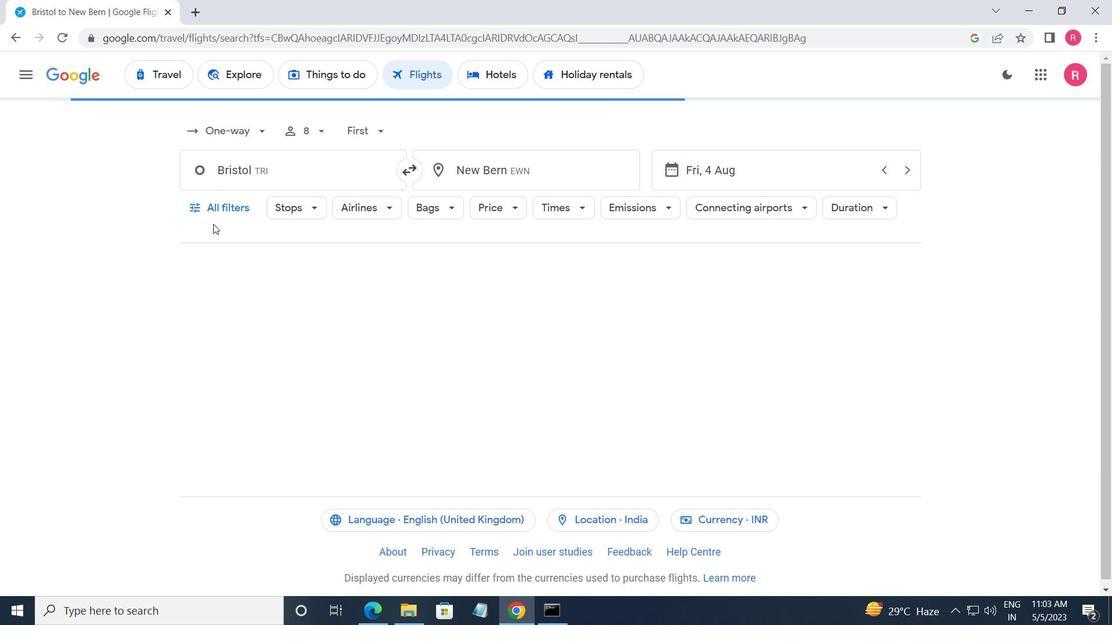
Action: Mouse pressed left at (212, 218)
Screenshot: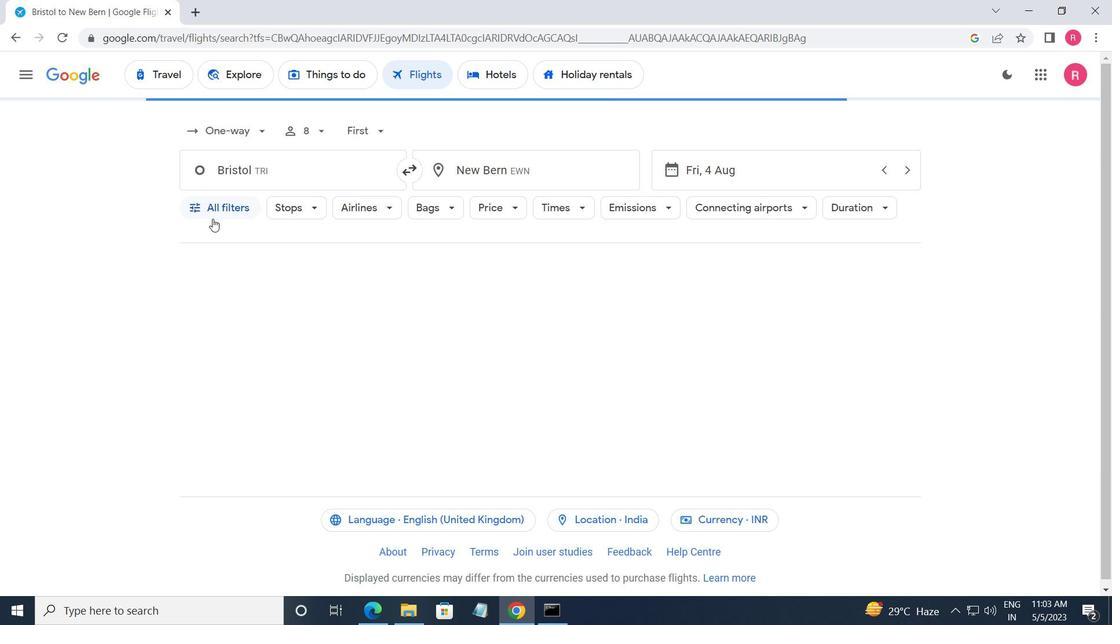 
Action: Mouse moved to (270, 336)
Screenshot: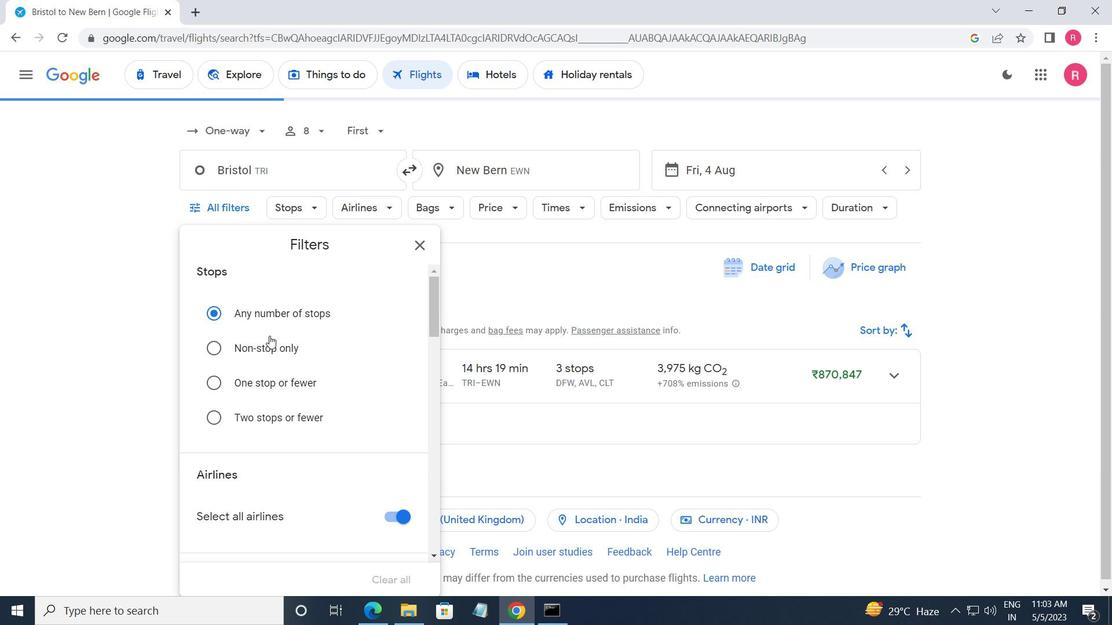 
Action: Mouse scrolled (270, 336) with delta (0, 0)
Screenshot: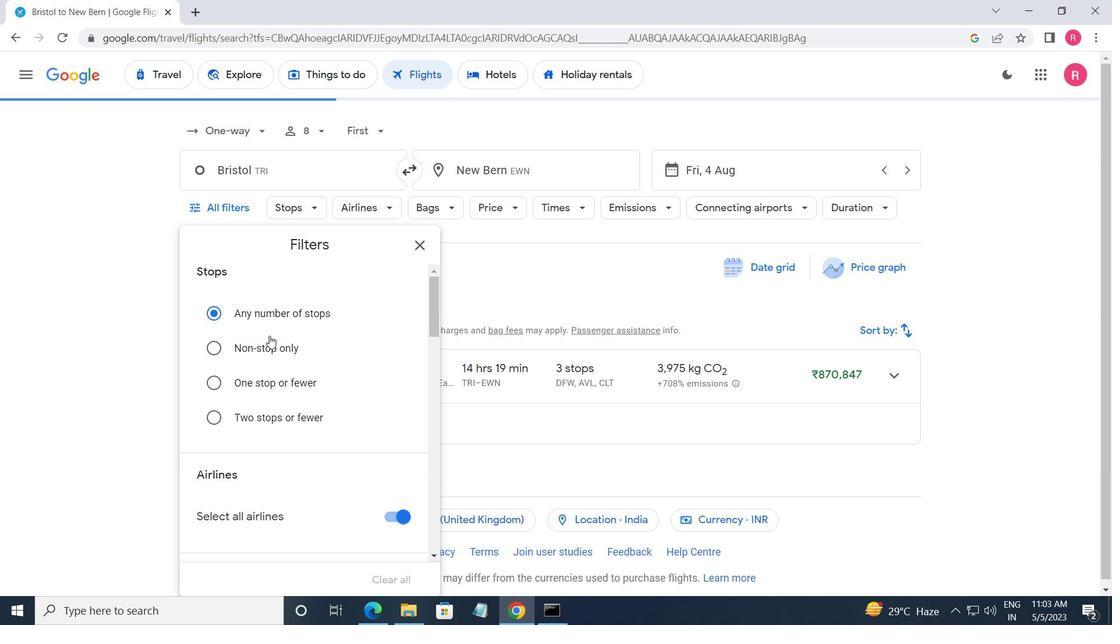 
Action: Mouse scrolled (270, 336) with delta (0, 0)
Screenshot: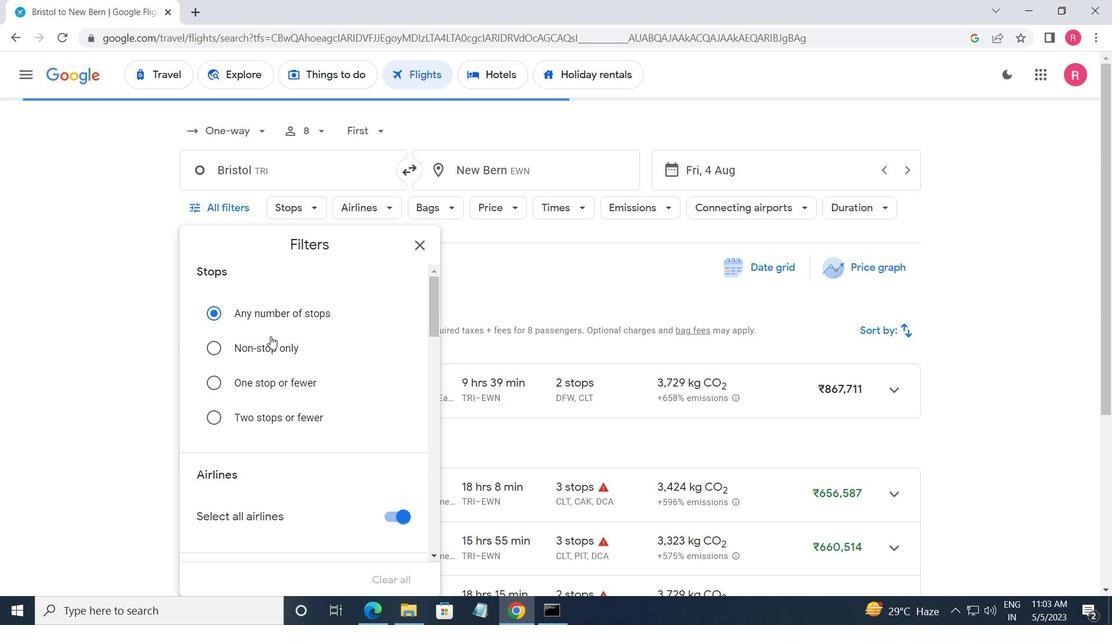 
Action: Mouse moved to (270, 336)
Screenshot: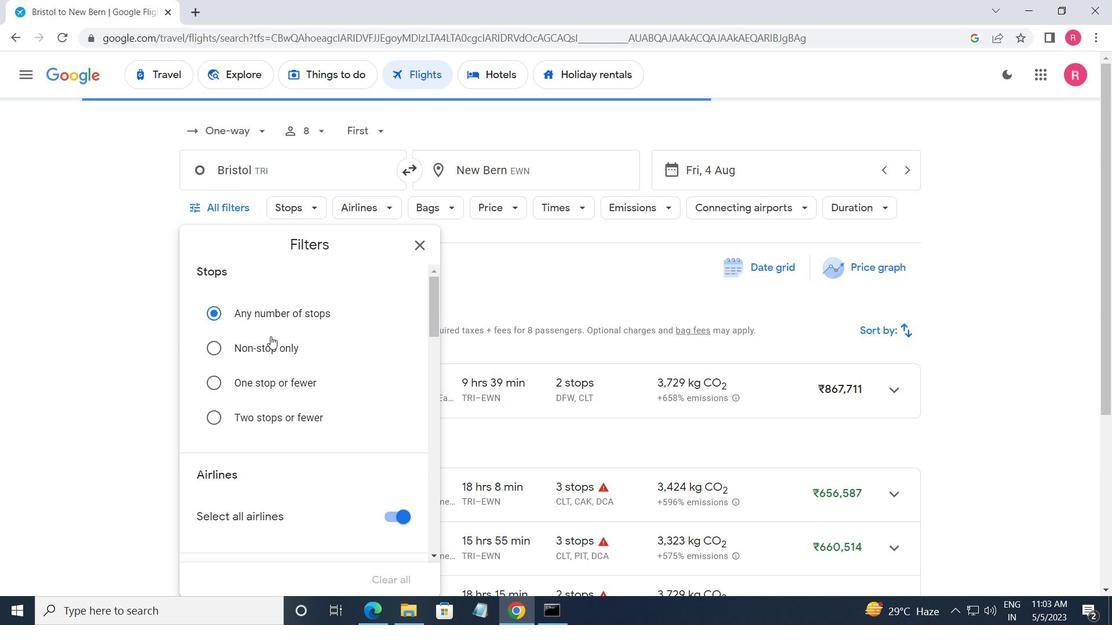 
Action: Mouse scrolled (270, 336) with delta (0, 0)
Screenshot: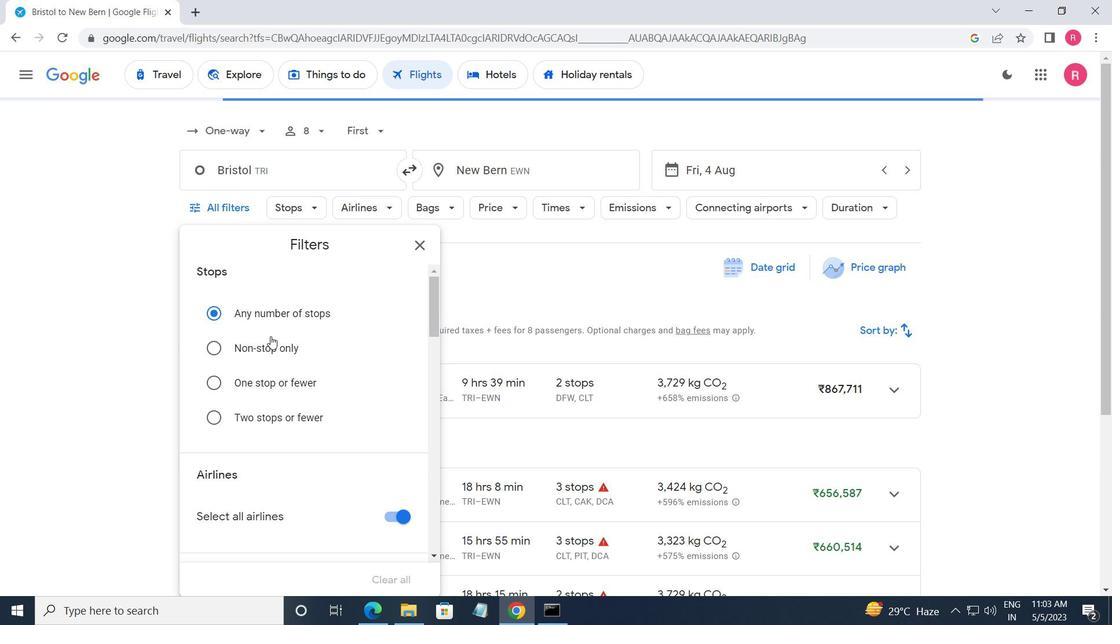 
Action: Mouse moved to (271, 337)
Screenshot: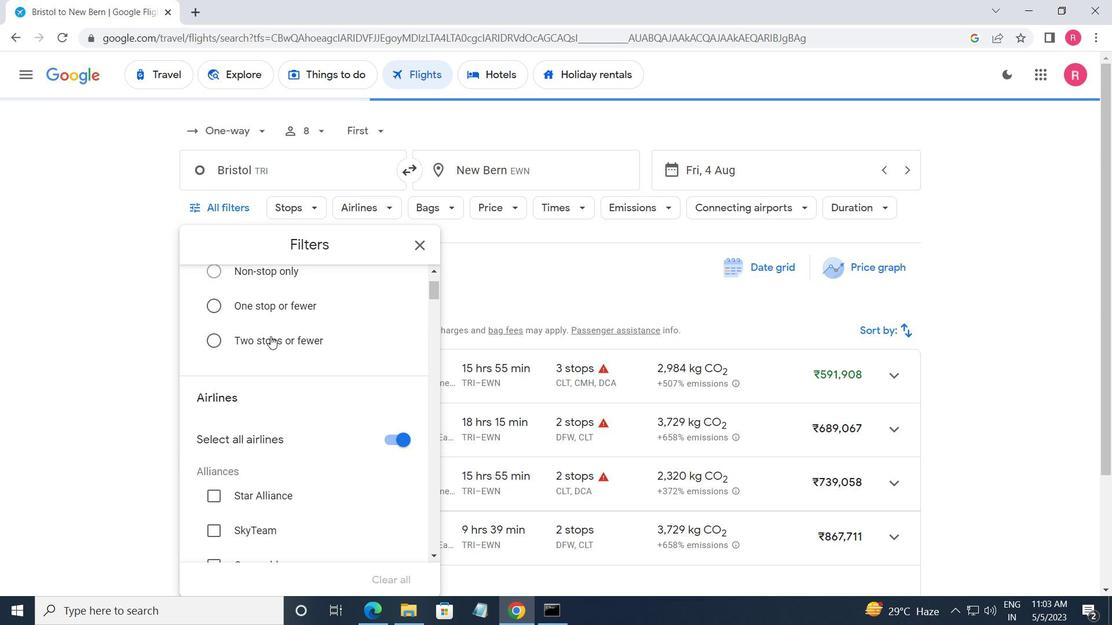 
Action: Mouse scrolled (271, 337) with delta (0, 0)
Screenshot: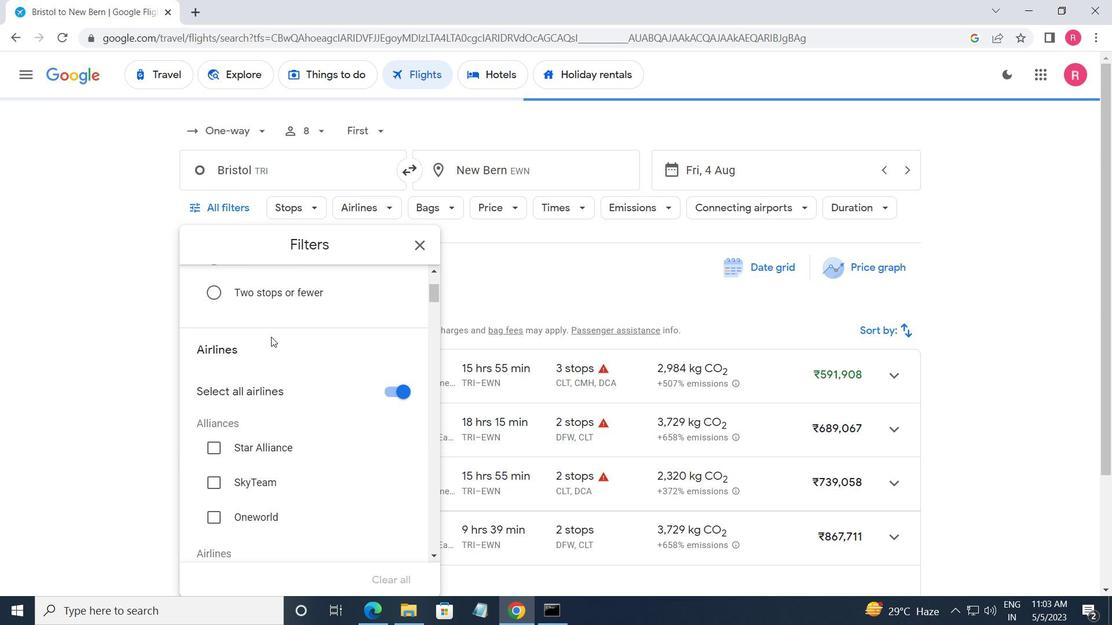 
Action: Mouse moved to (271, 337)
Screenshot: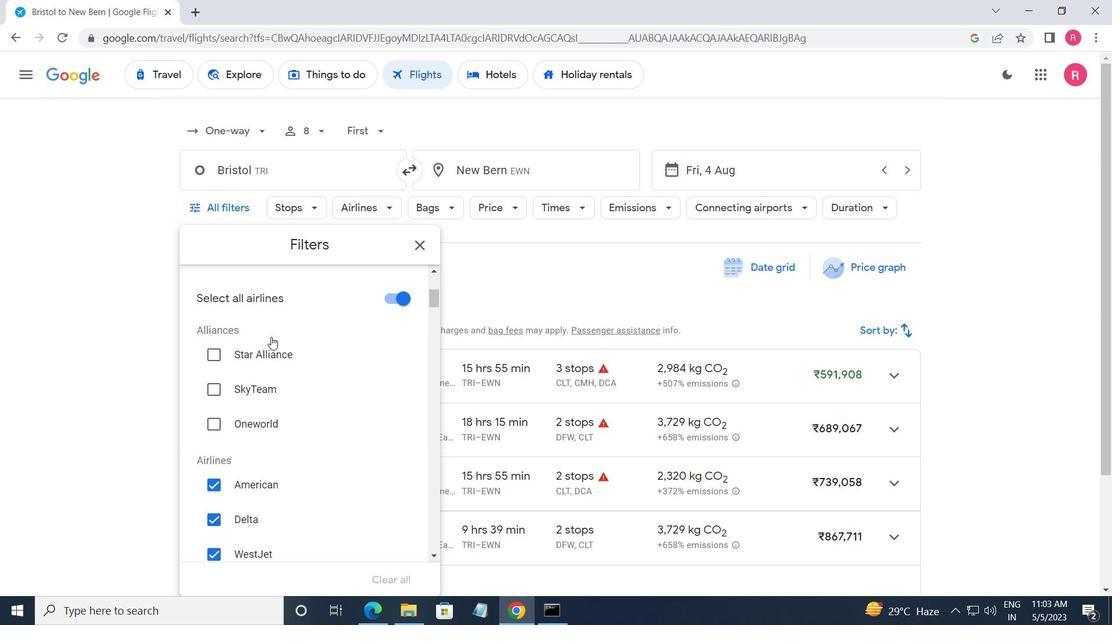 
Action: Mouse scrolled (271, 337) with delta (0, 0)
Screenshot: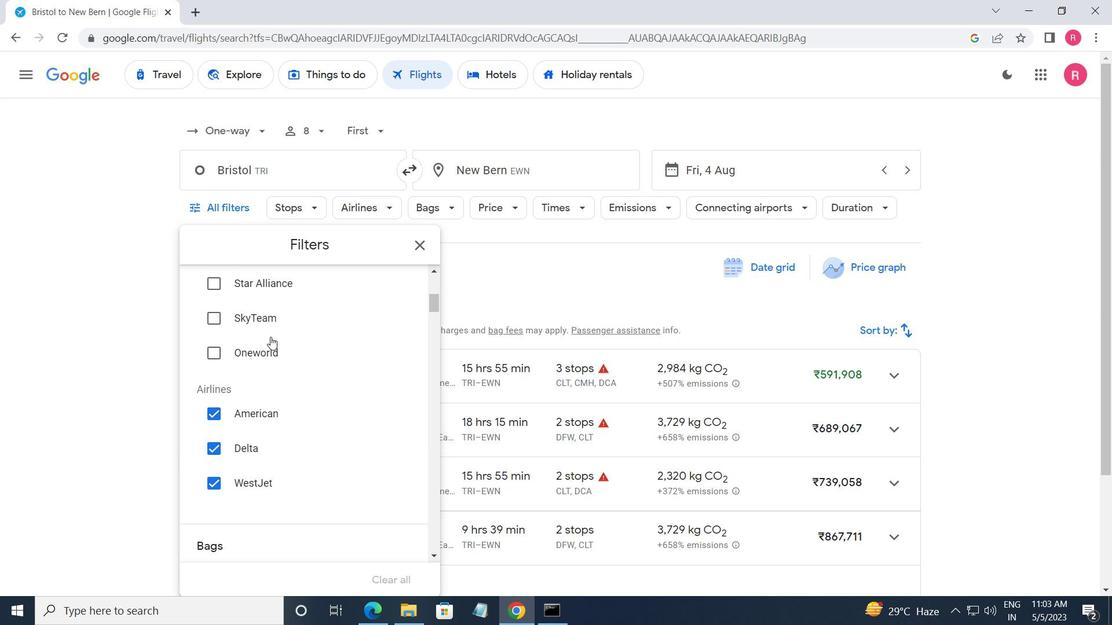 
Action: Mouse scrolled (271, 338) with delta (0, 0)
Screenshot: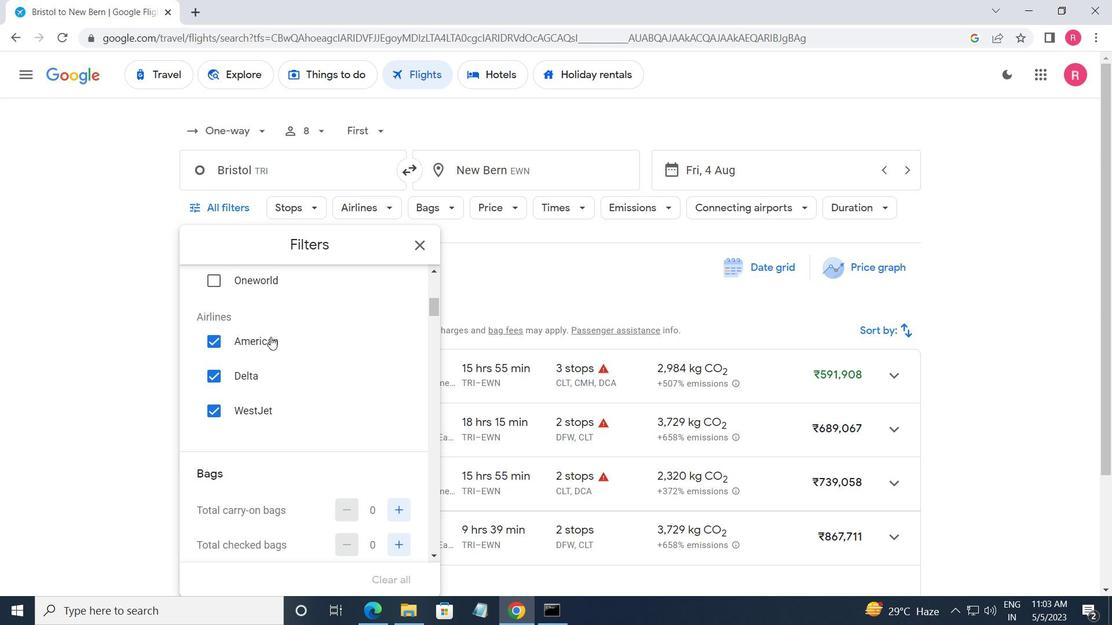 
Action: Mouse scrolled (271, 338) with delta (0, 0)
Screenshot: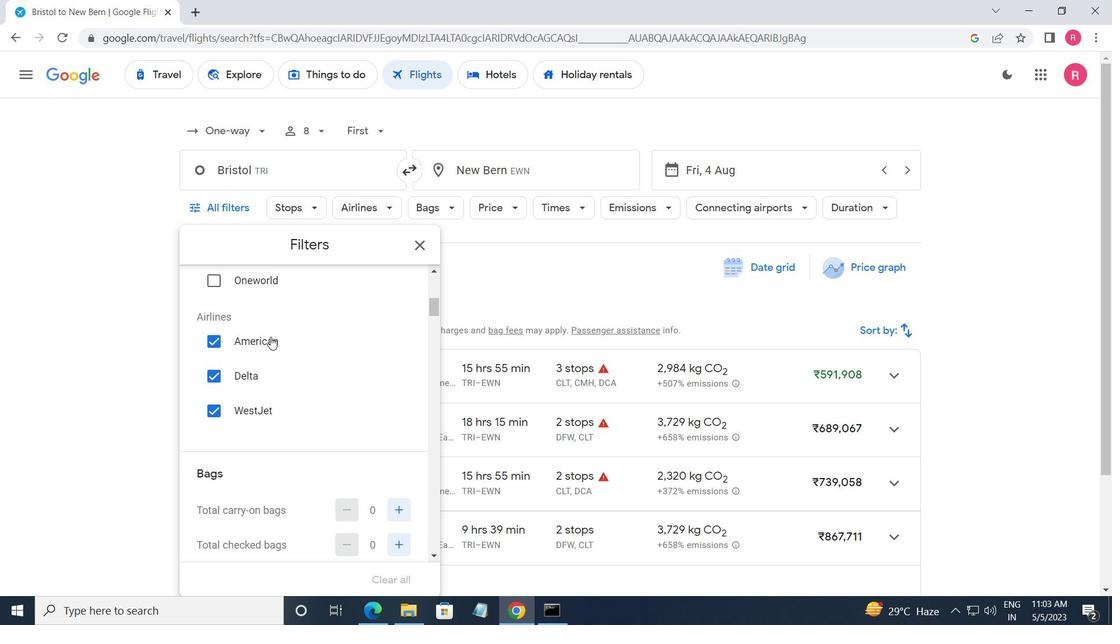 
Action: Mouse moved to (406, 292)
Screenshot: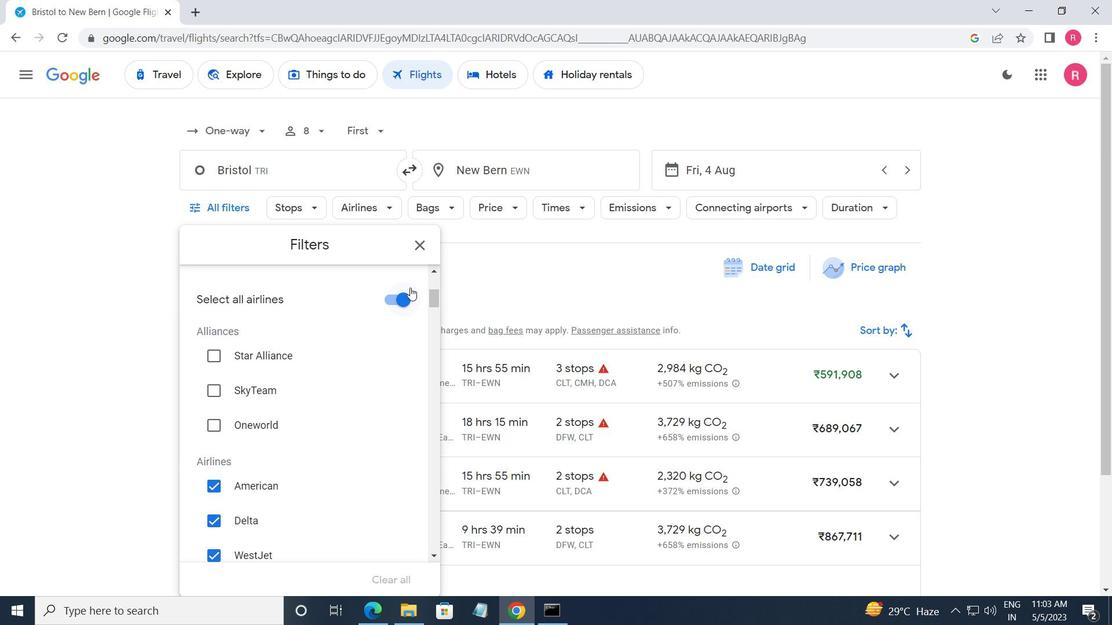 
Action: Mouse pressed left at (406, 292)
Screenshot: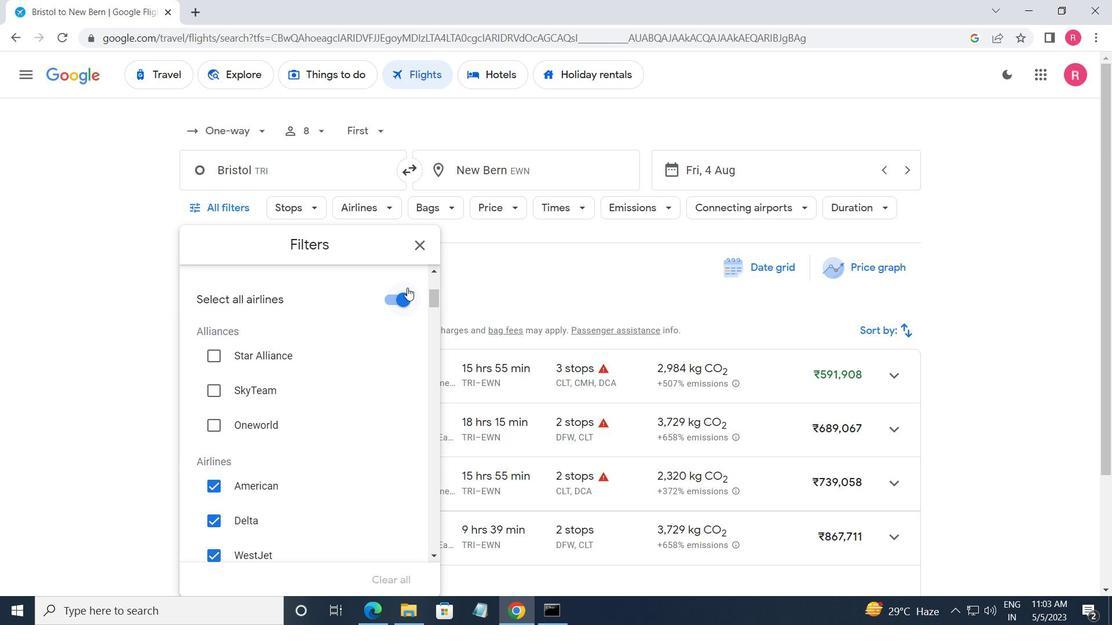 
Action: Mouse moved to (394, 325)
Screenshot: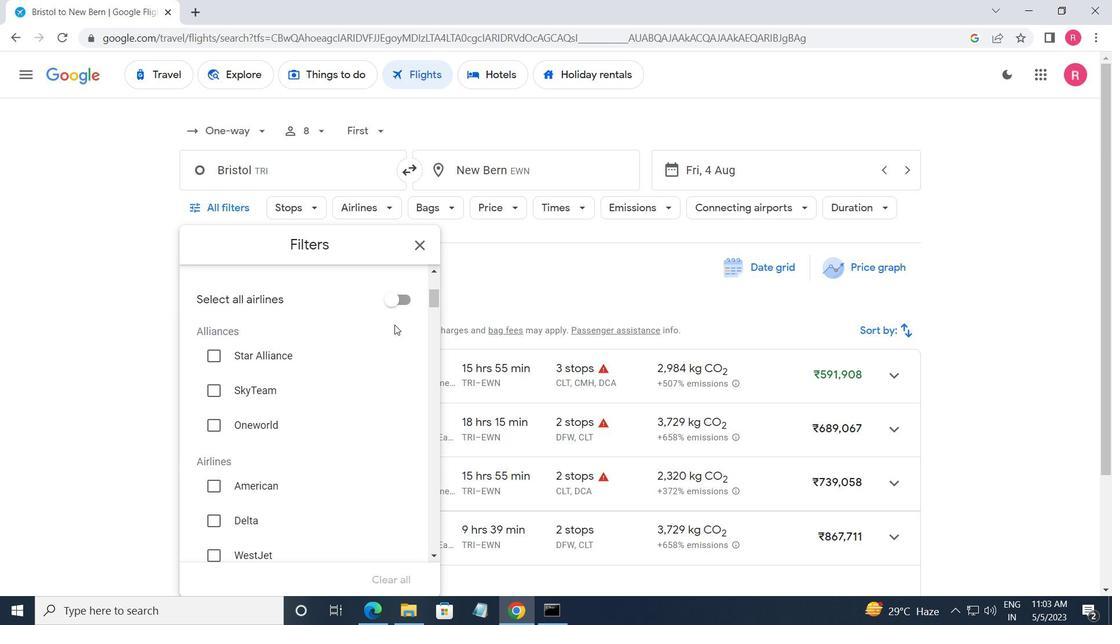 
Action: Mouse scrolled (394, 324) with delta (0, 0)
Screenshot: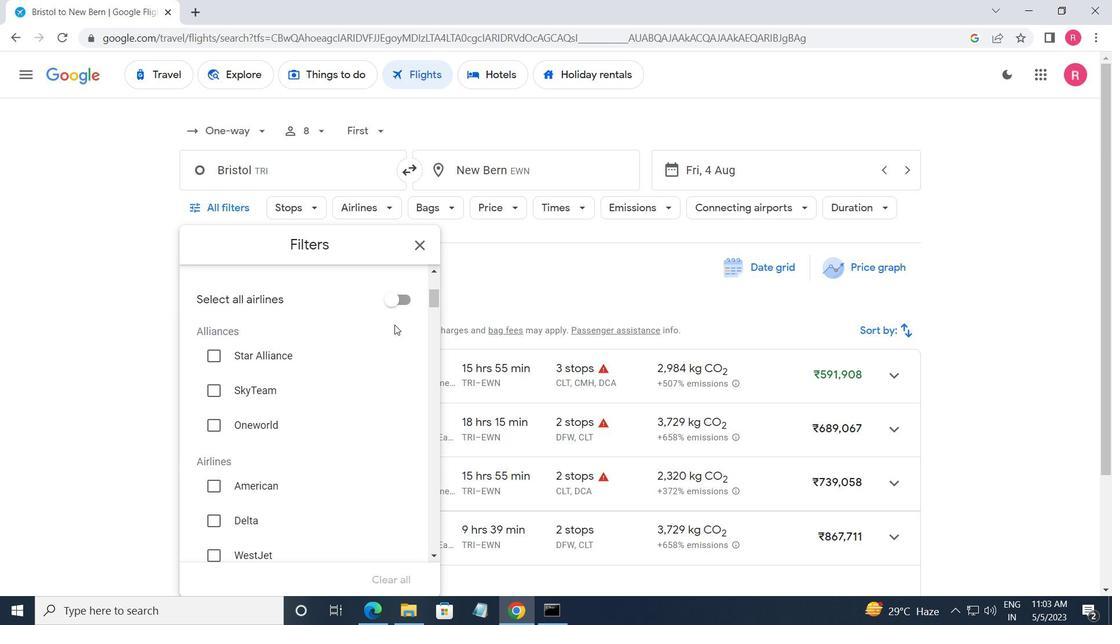 
Action: Mouse scrolled (394, 324) with delta (0, 0)
Screenshot: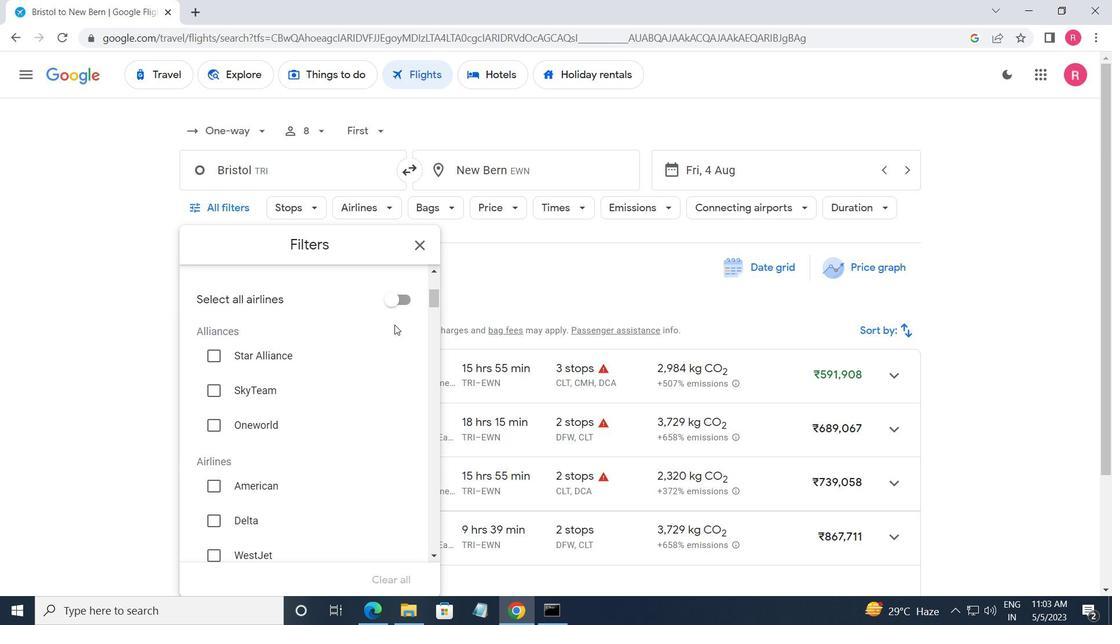 
Action: Mouse scrolled (394, 324) with delta (0, 0)
Screenshot: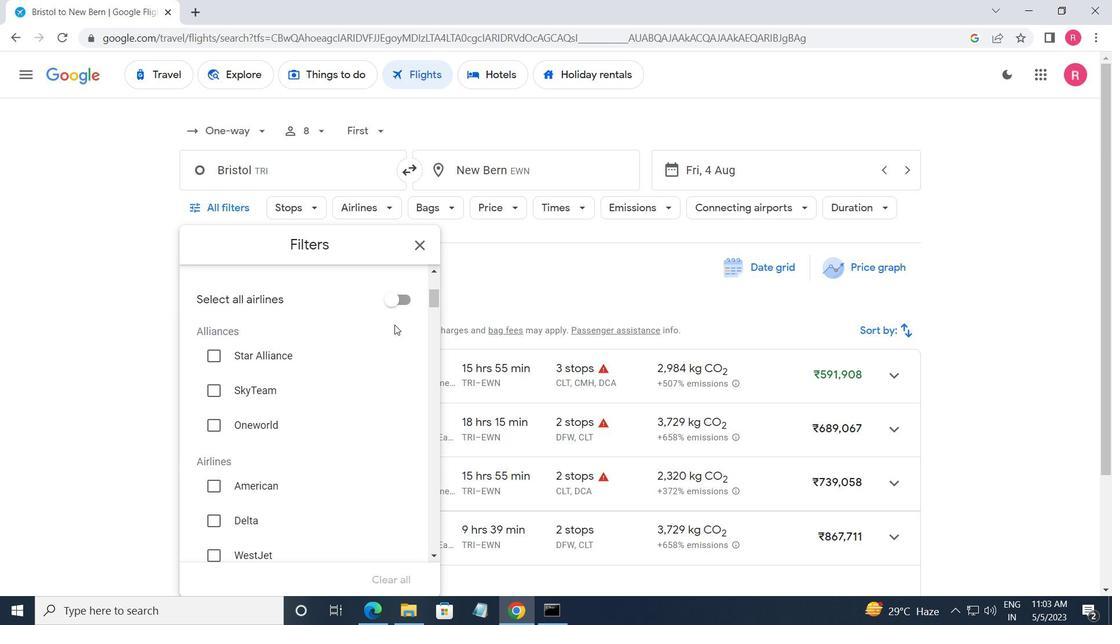 
Action: Mouse moved to (395, 324)
Screenshot: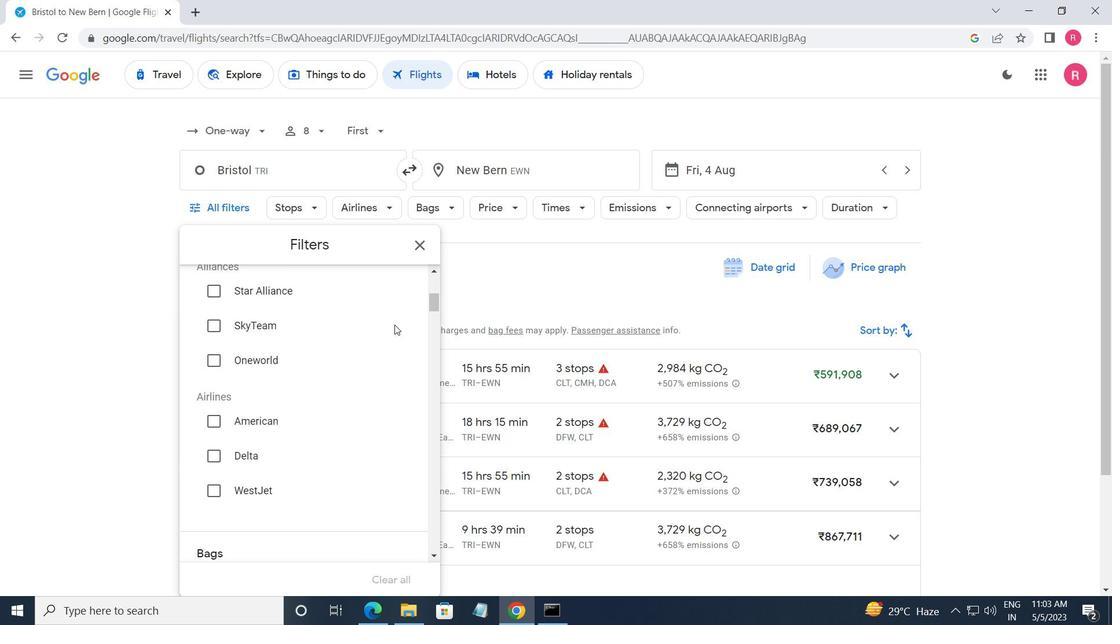 
Action: Mouse scrolled (395, 323) with delta (0, 0)
Screenshot: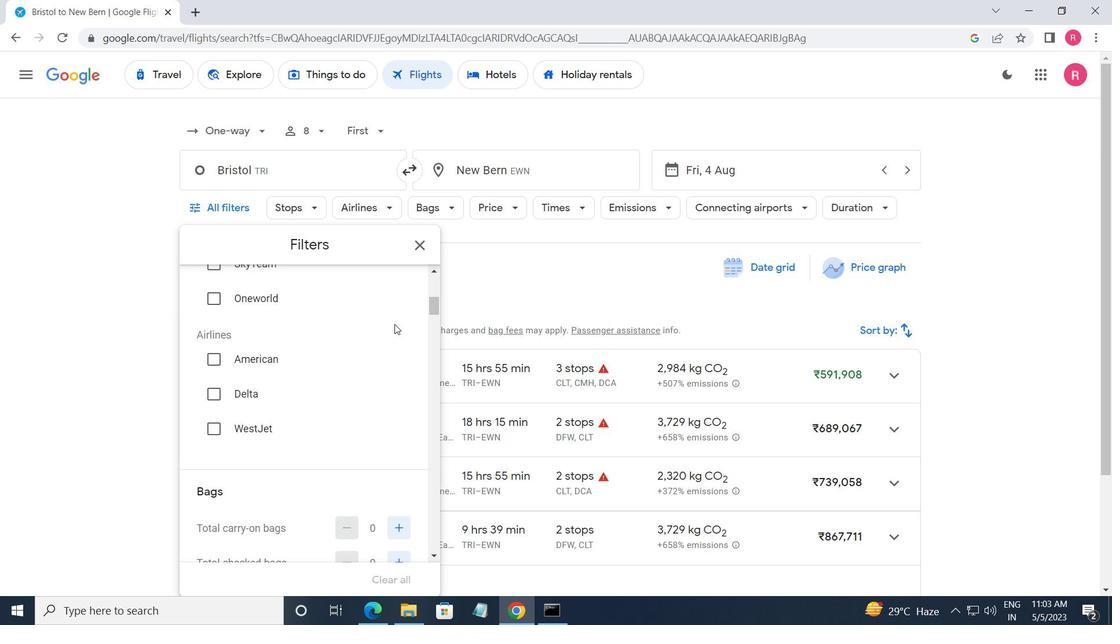 
Action: Mouse moved to (404, 369)
Screenshot: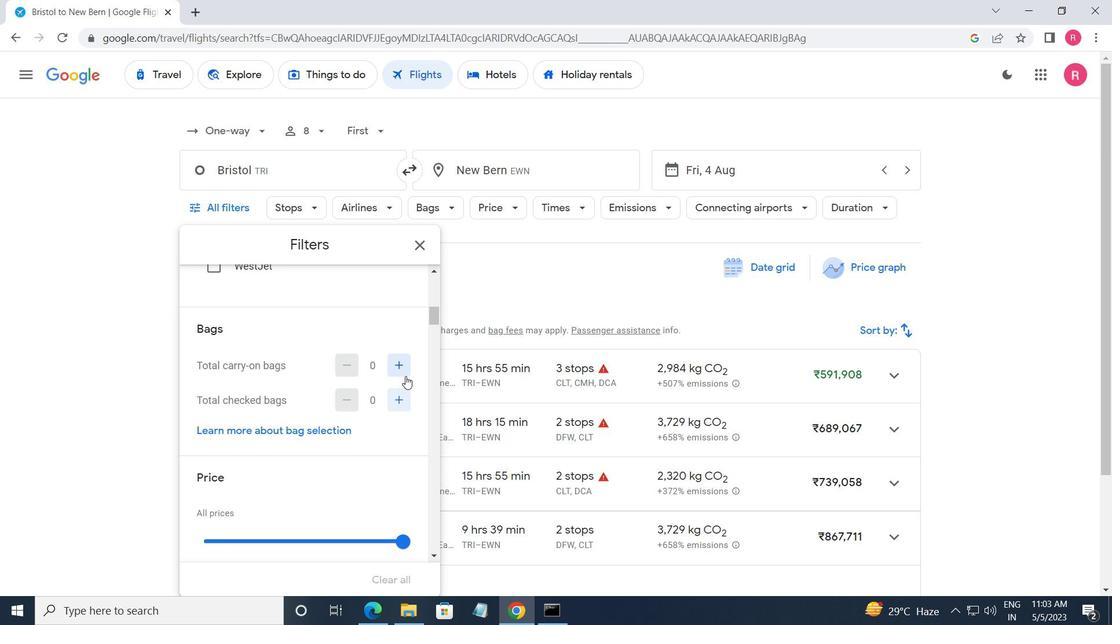 
Action: Mouse pressed left at (404, 369)
Screenshot: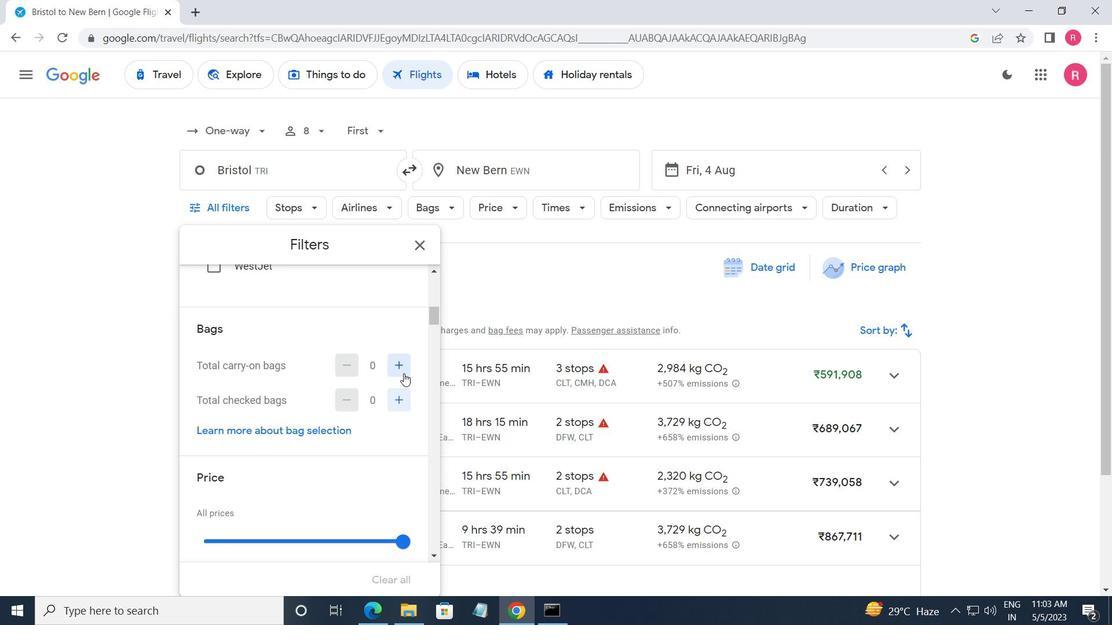 
Action: Mouse pressed left at (404, 369)
Screenshot: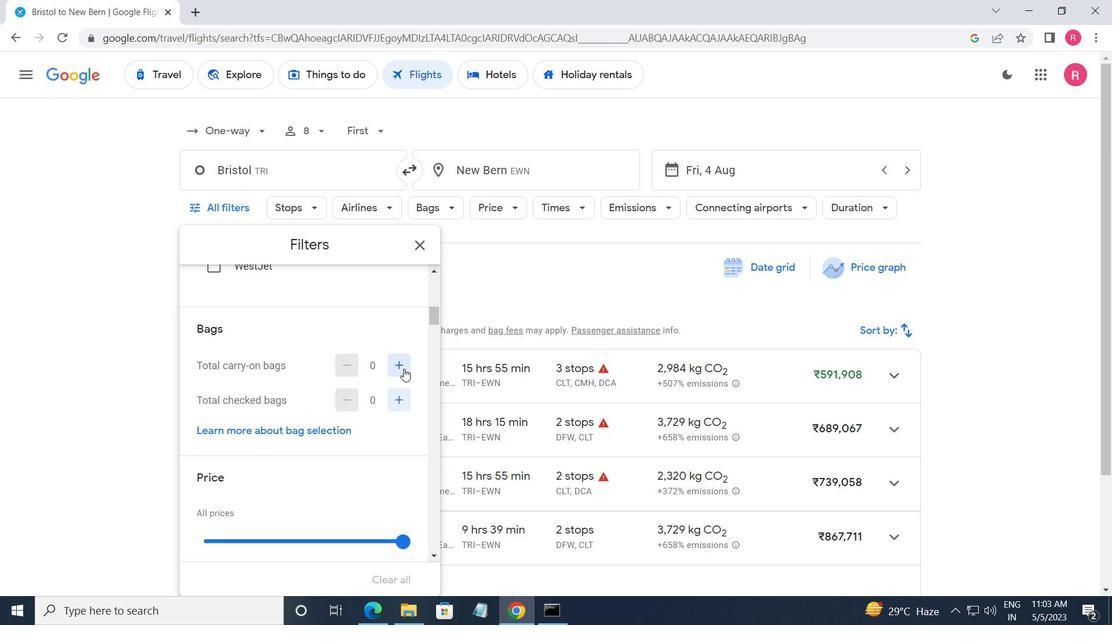 
Action: Mouse moved to (399, 399)
Screenshot: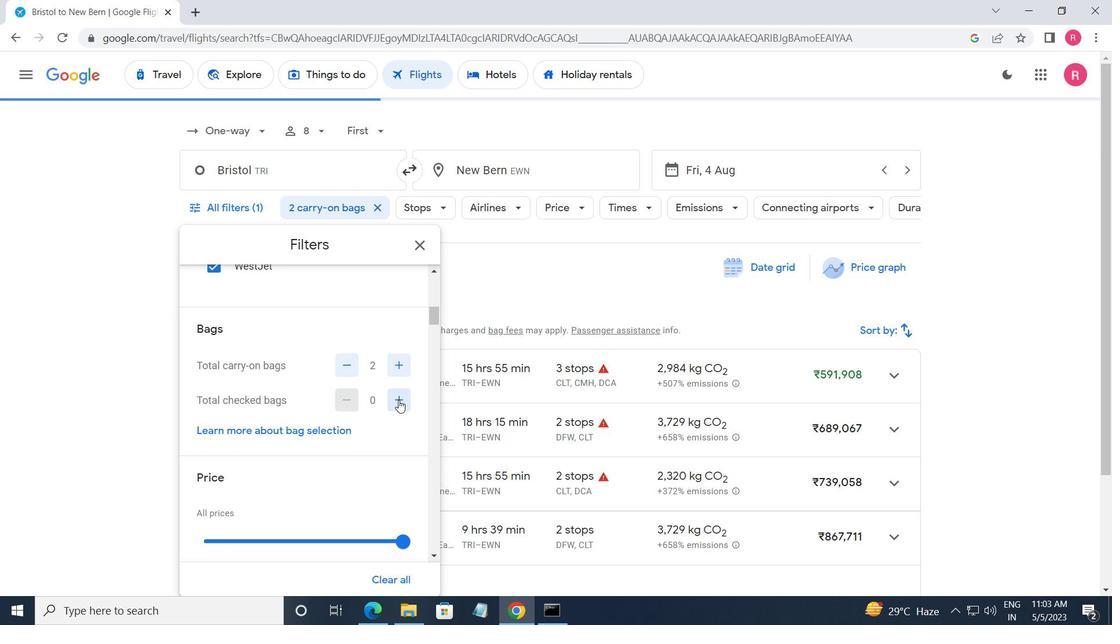 
Action: Mouse scrolled (399, 398) with delta (0, 0)
Screenshot: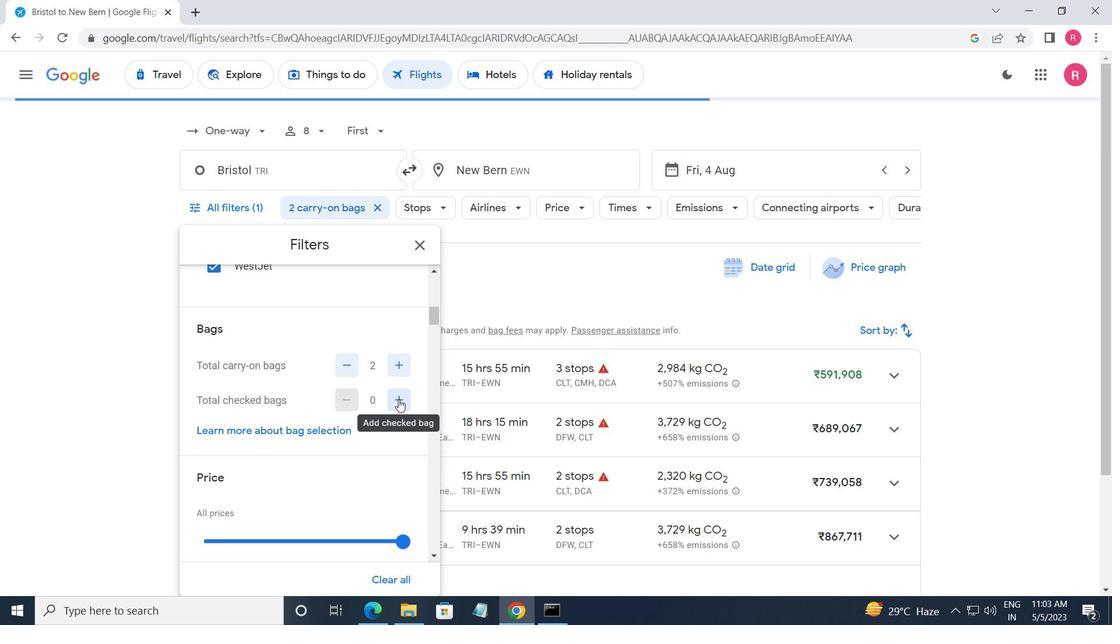 
Action: Mouse moved to (395, 327)
Screenshot: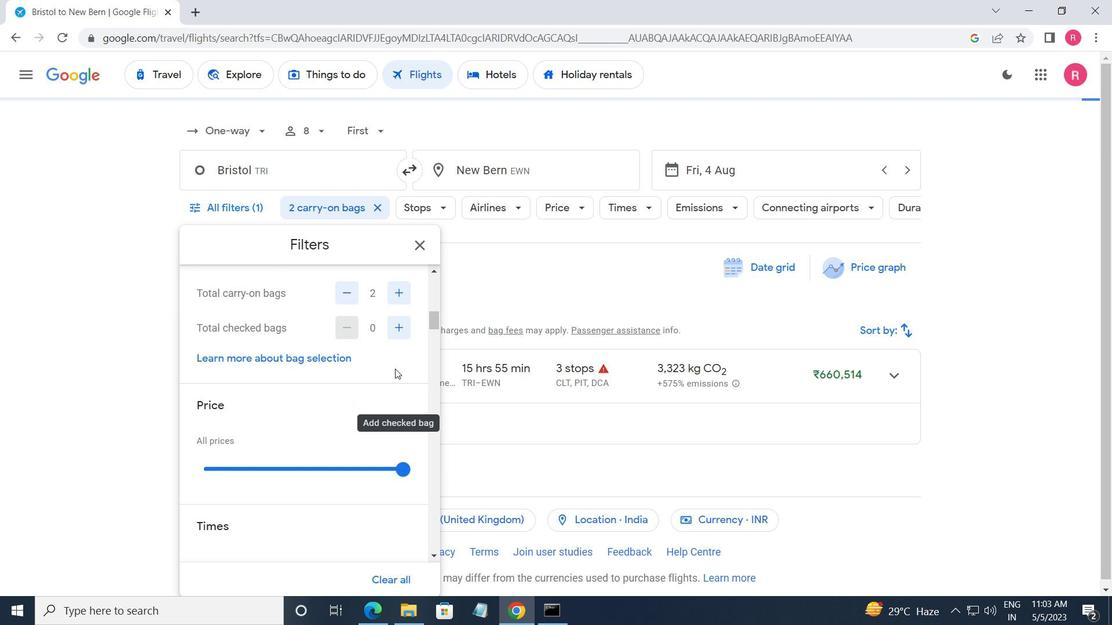 
Action: Mouse pressed left at (395, 327)
Screenshot: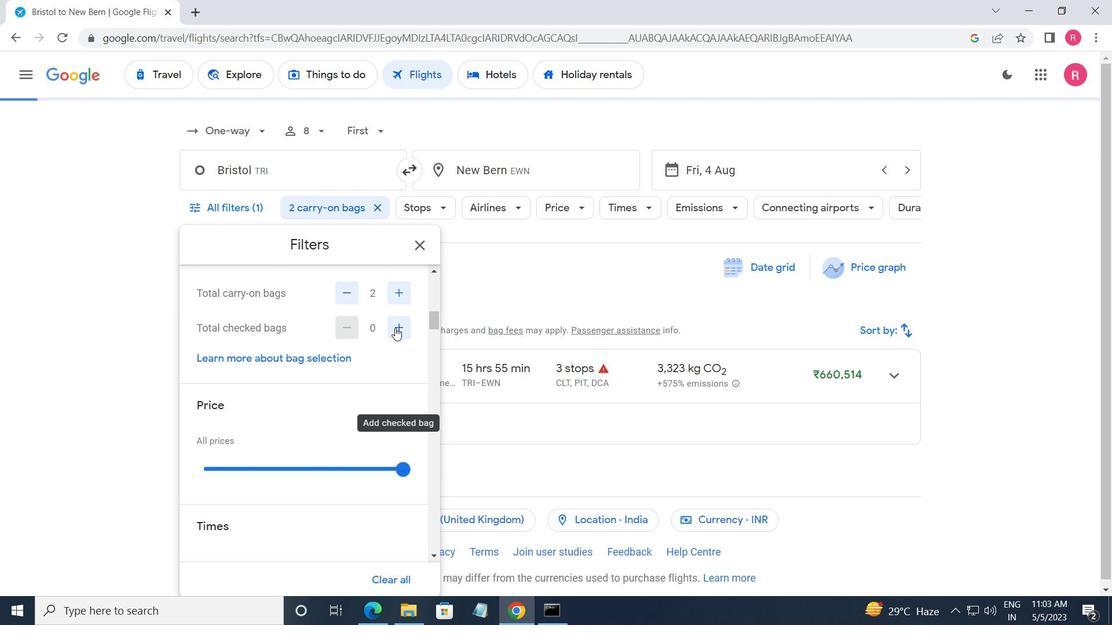 
Action: Mouse pressed left at (395, 327)
Screenshot: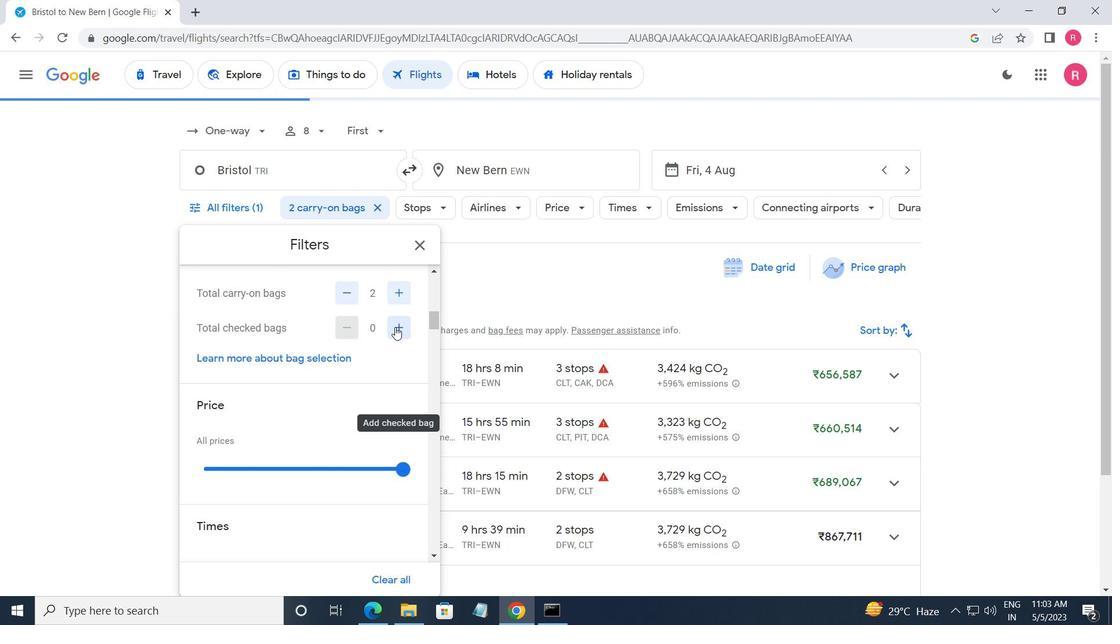 
Action: Mouse pressed left at (395, 327)
Screenshot: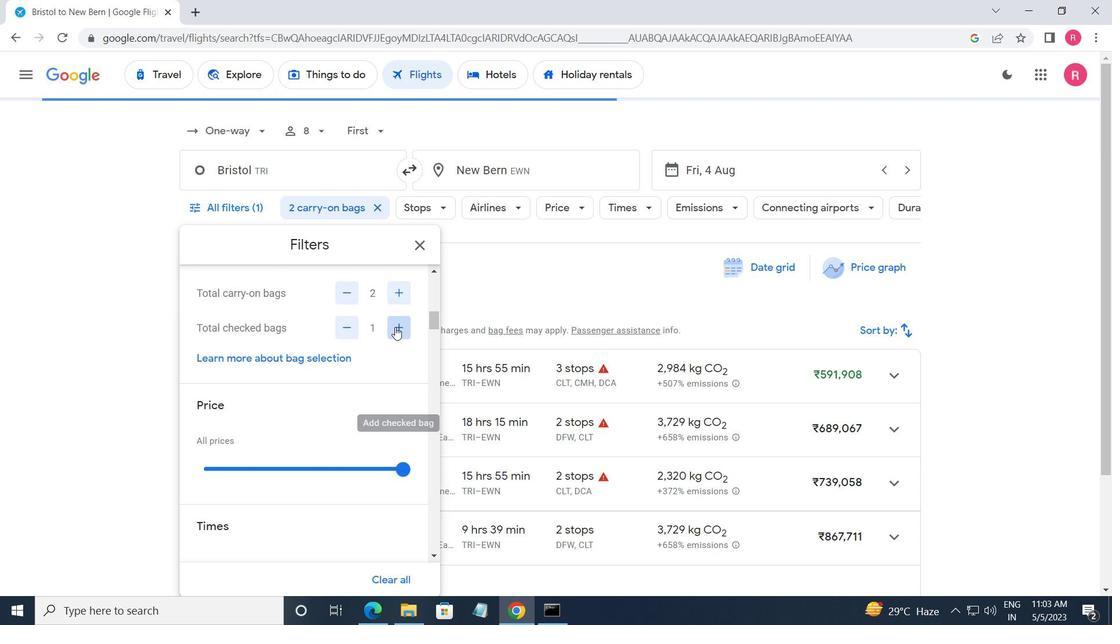 
Action: Mouse pressed left at (395, 327)
Screenshot: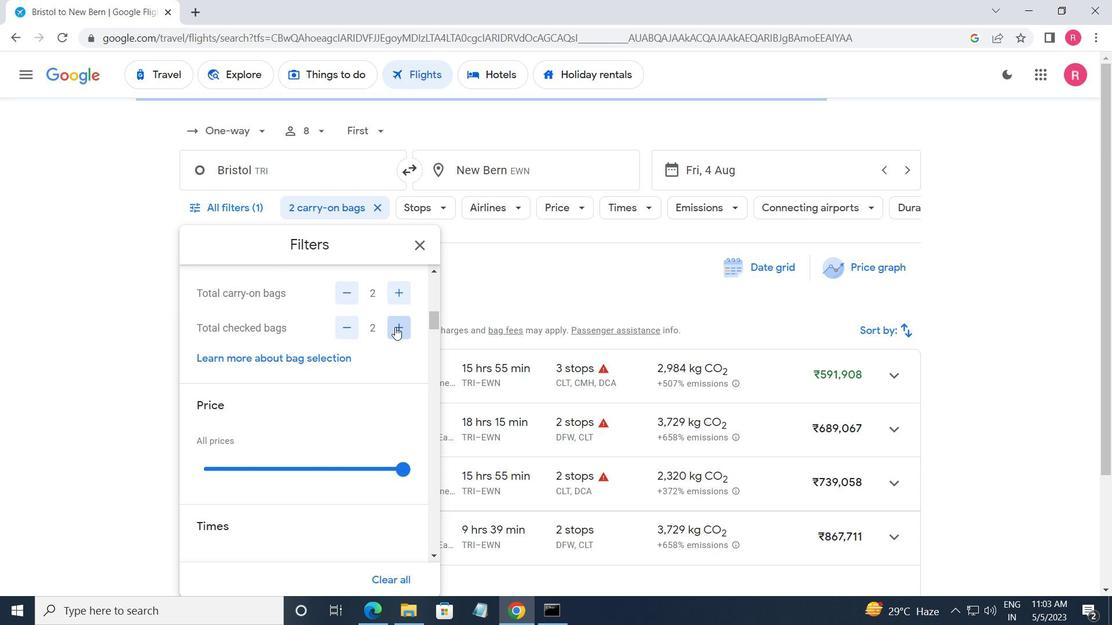 
Action: Mouse pressed left at (395, 327)
Screenshot: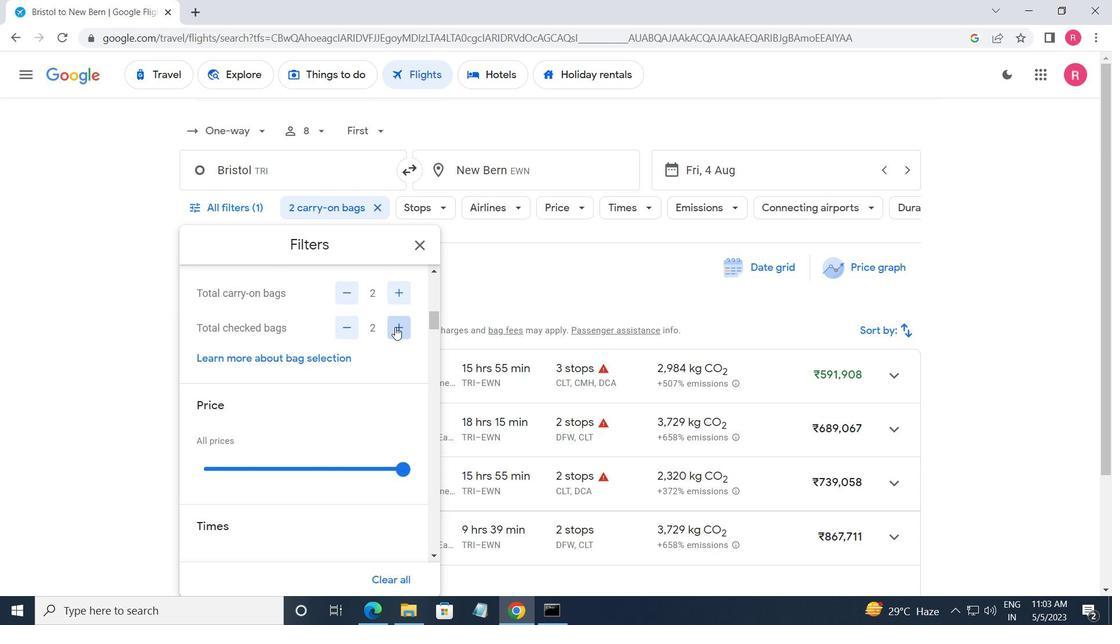
Action: Mouse pressed left at (395, 327)
Screenshot: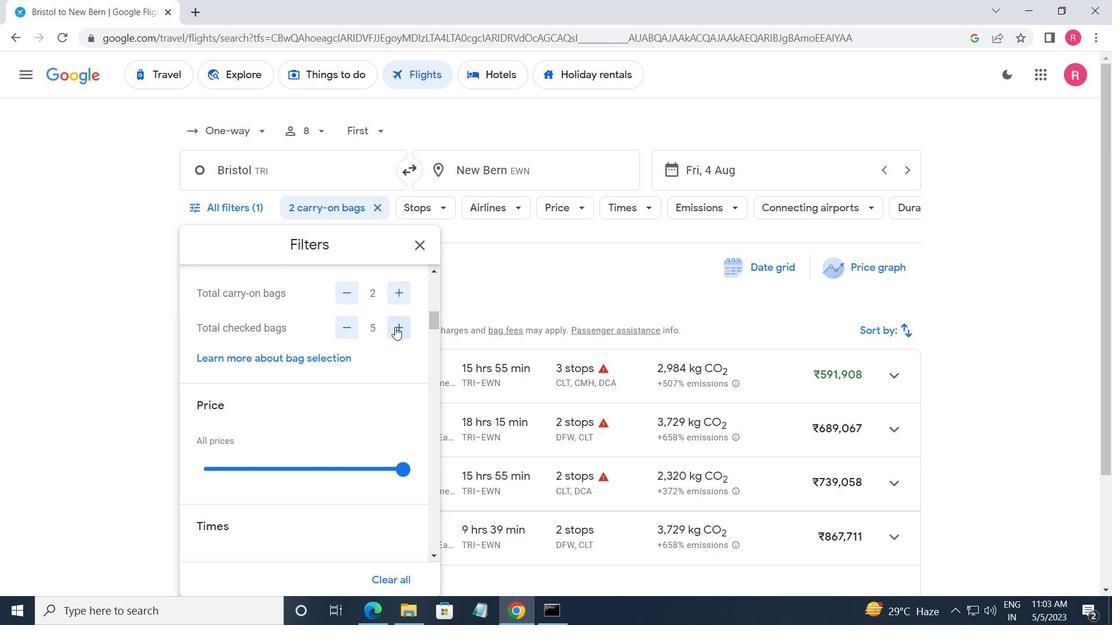 
Action: Mouse moved to (396, 326)
Screenshot: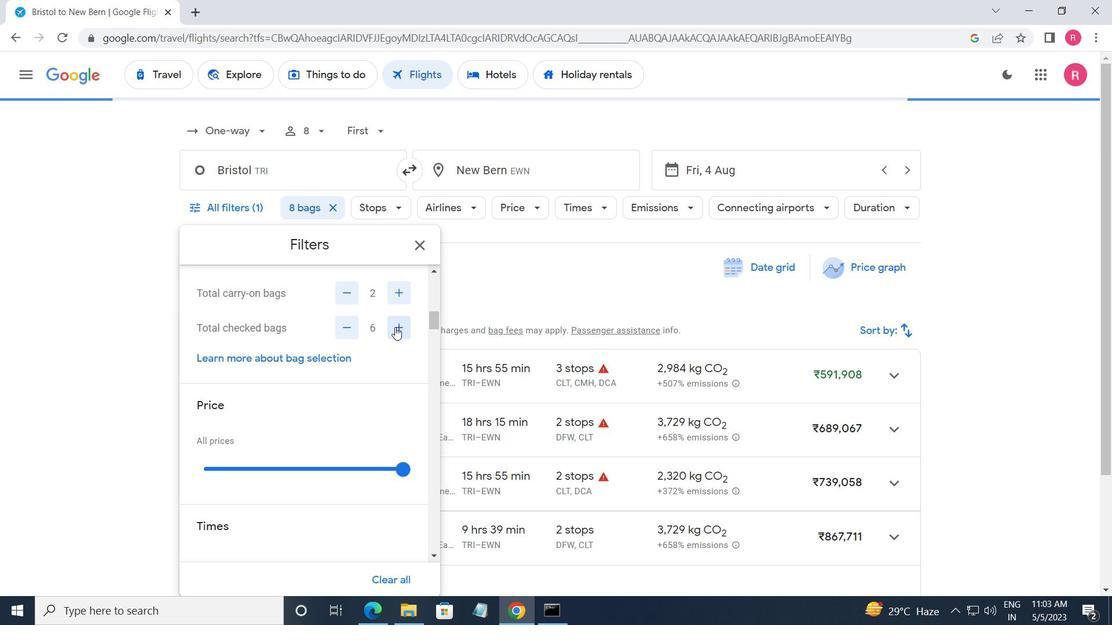 
Action: Mouse scrolled (396, 326) with delta (0, 0)
Screenshot: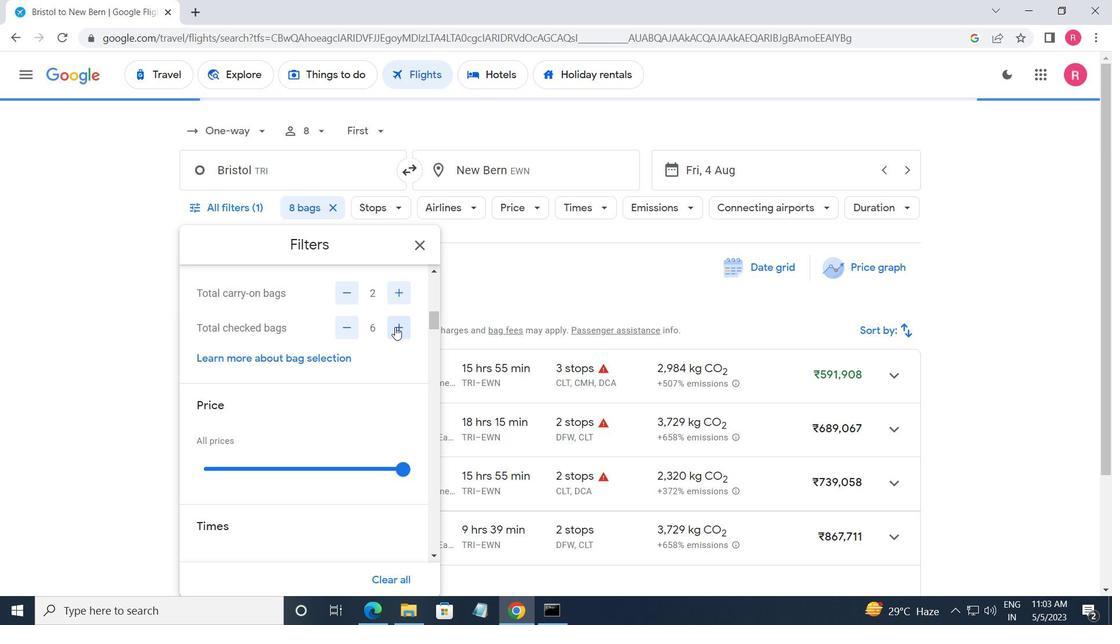 
Action: Mouse moved to (397, 326)
Screenshot: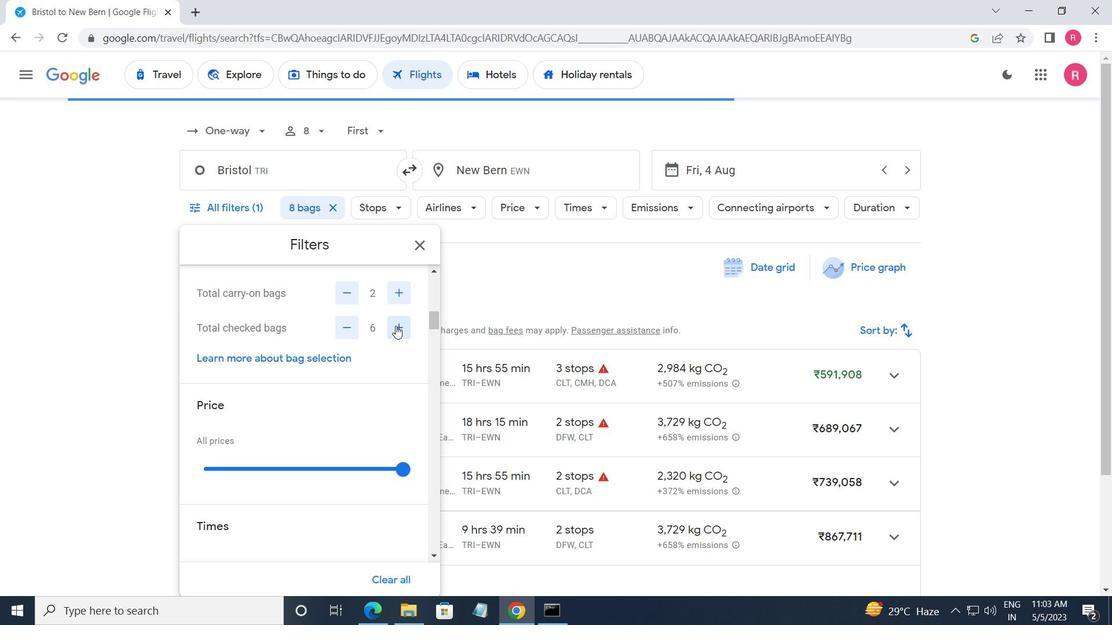 
Action: Mouse scrolled (397, 326) with delta (0, 0)
Screenshot: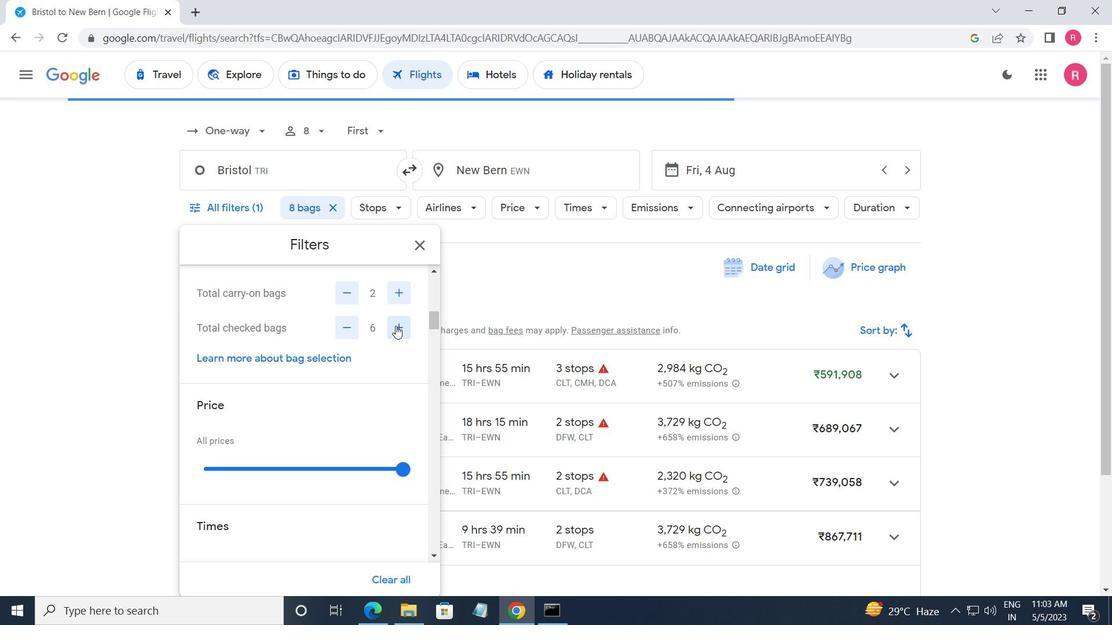 
Action: Mouse moved to (407, 328)
Screenshot: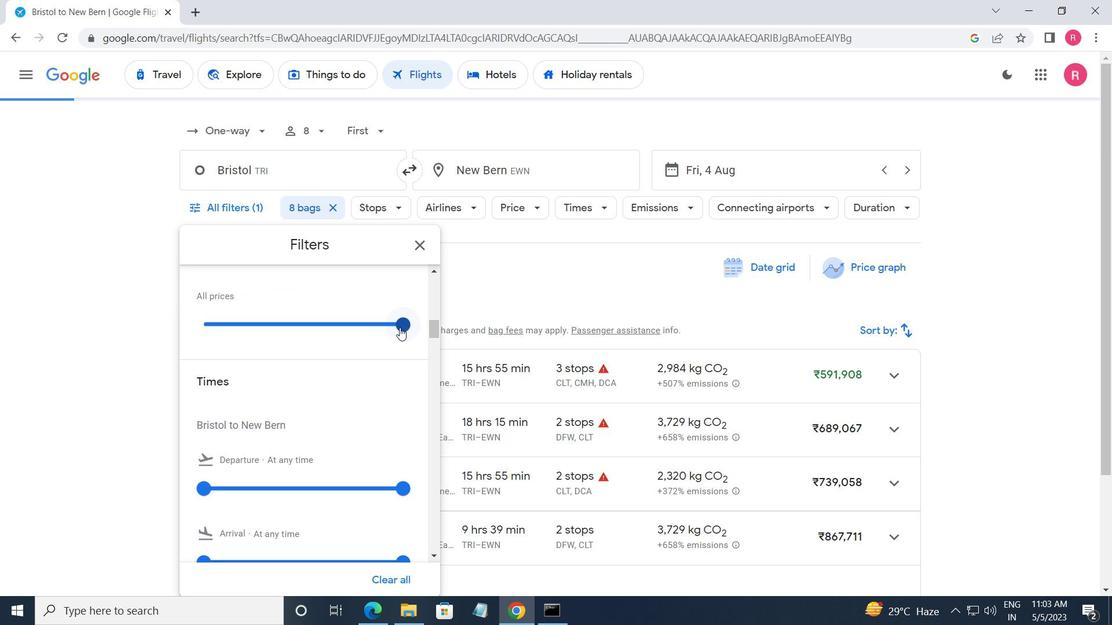 
Action: Mouse pressed left at (407, 328)
Screenshot: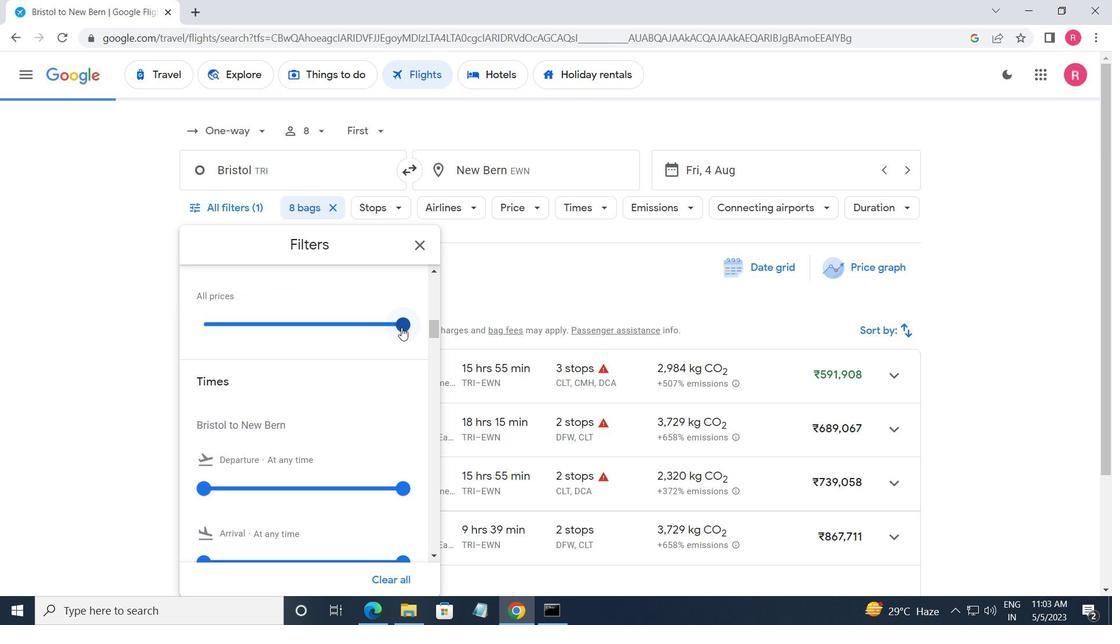
Action: Mouse moved to (245, 338)
Screenshot: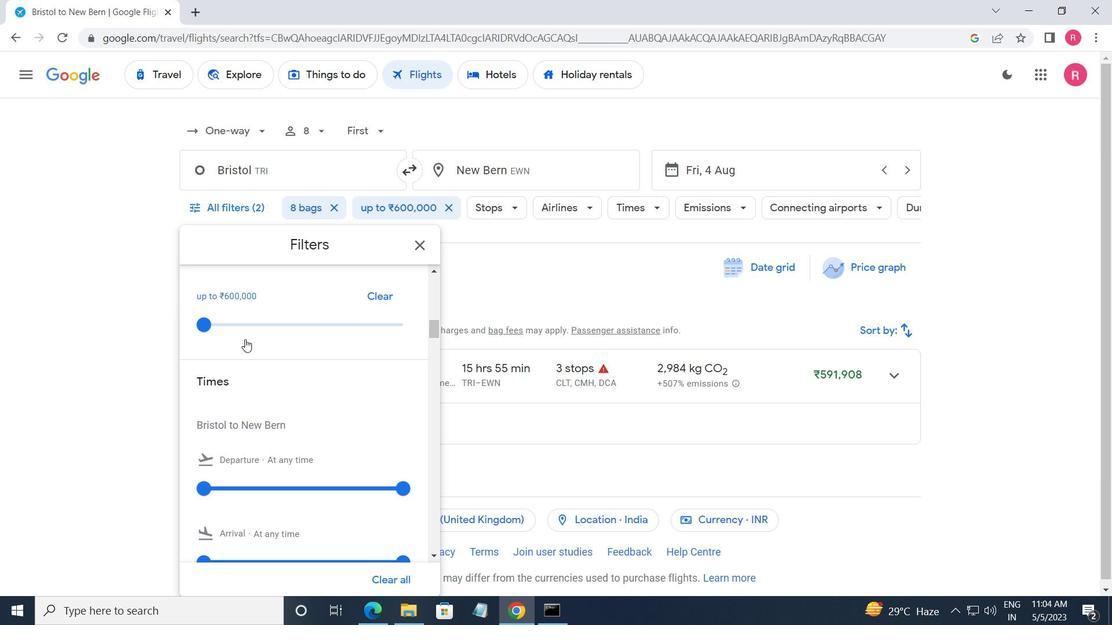 
Action: Mouse scrolled (245, 337) with delta (0, 0)
Screenshot: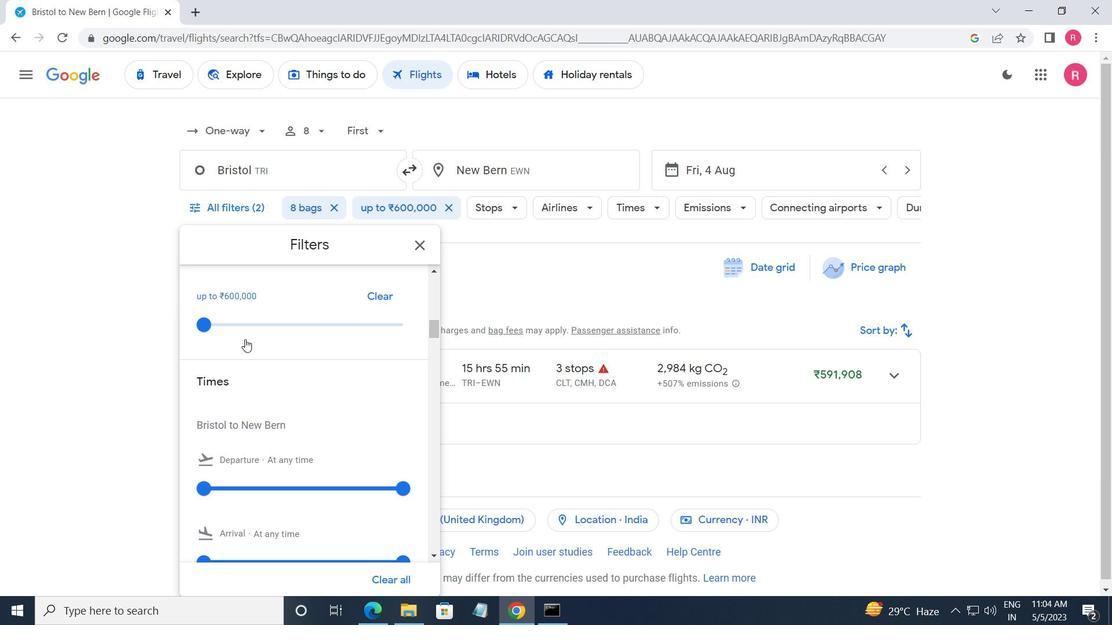 
Action: Mouse scrolled (245, 337) with delta (0, 0)
Screenshot: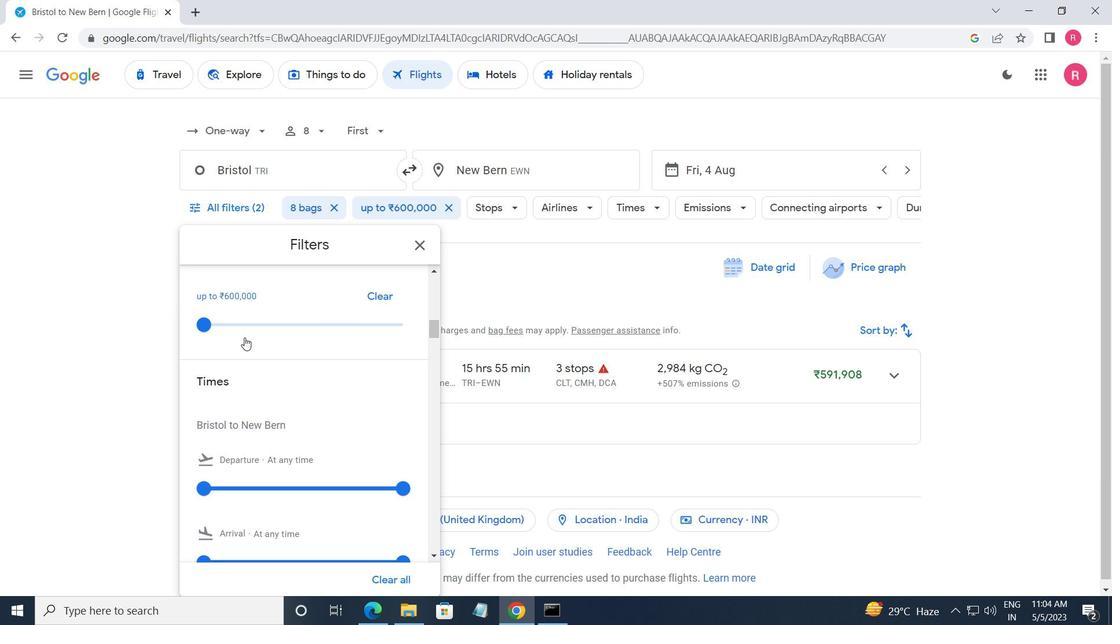 
Action: Mouse moved to (220, 344)
Screenshot: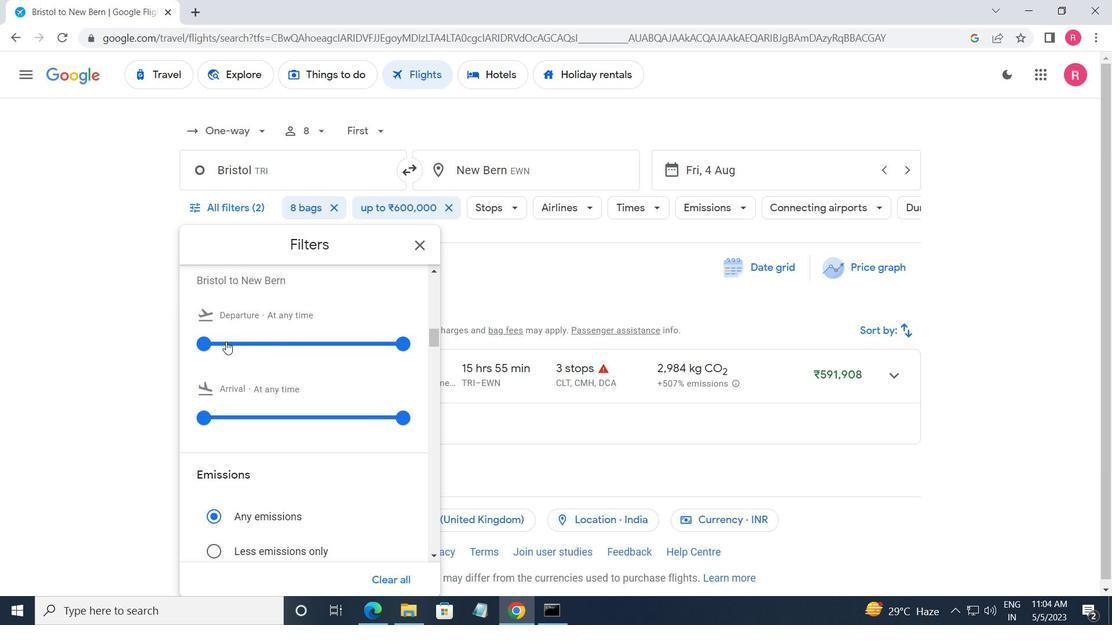 
Action: Mouse pressed left at (220, 344)
Screenshot: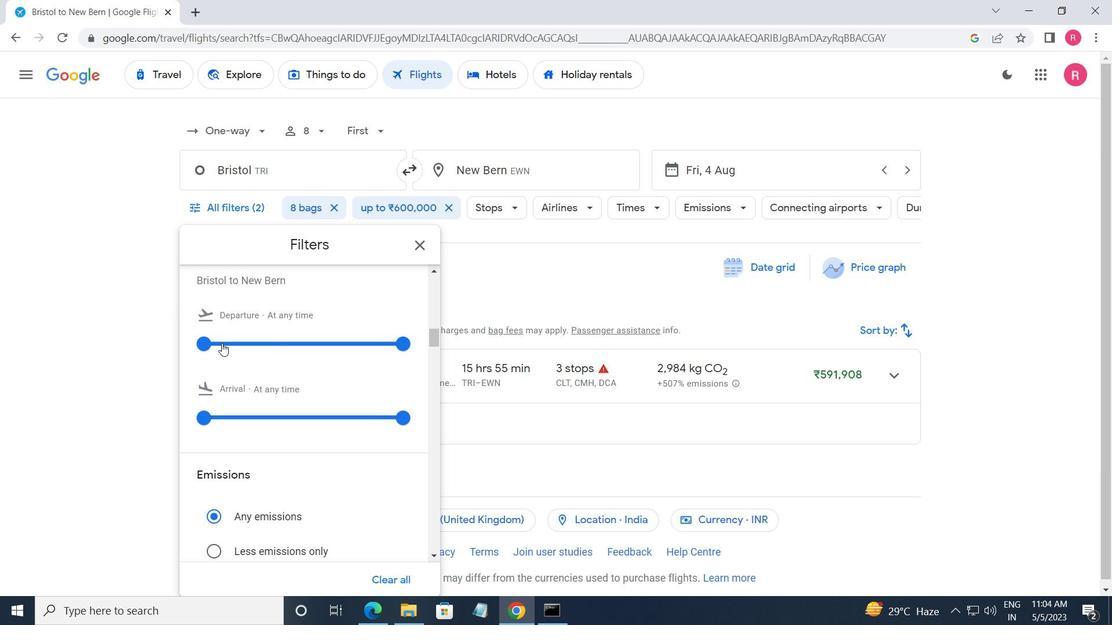 
Action: Mouse moved to (394, 343)
Screenshot: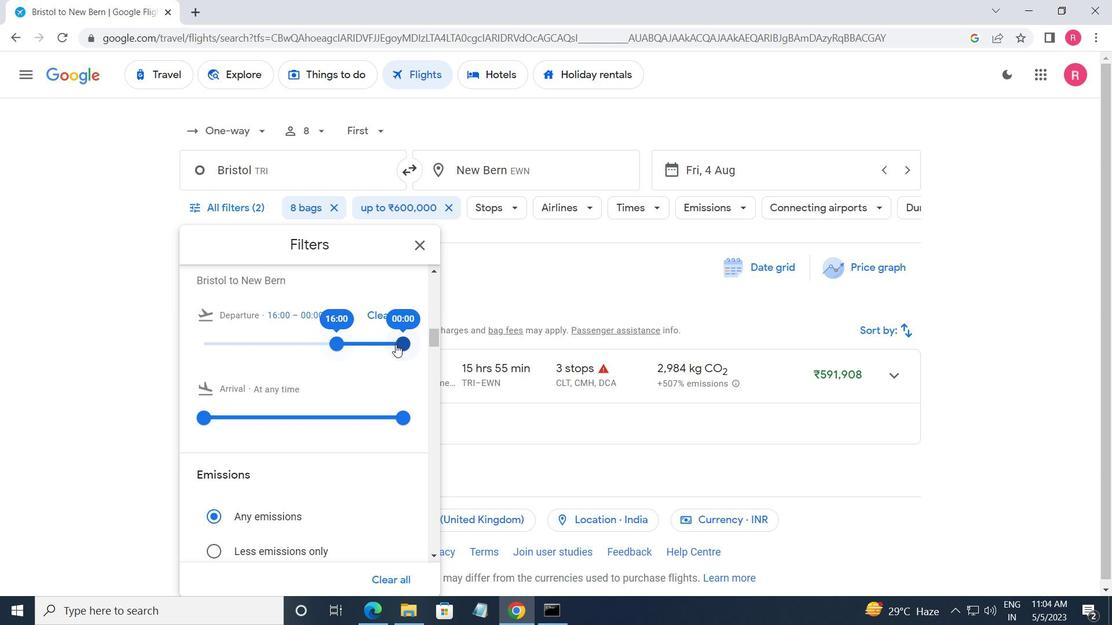
Action: Mouse pressed left at (394, 343)
Screenshot: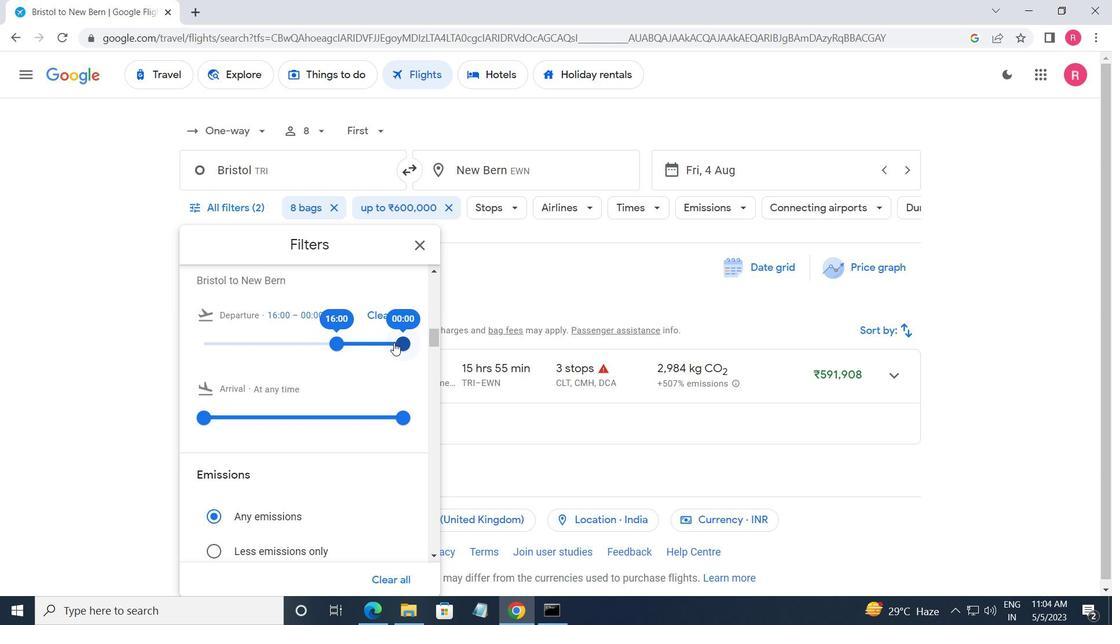 
Action: Mouse moved to (419, 250)
Screenshot: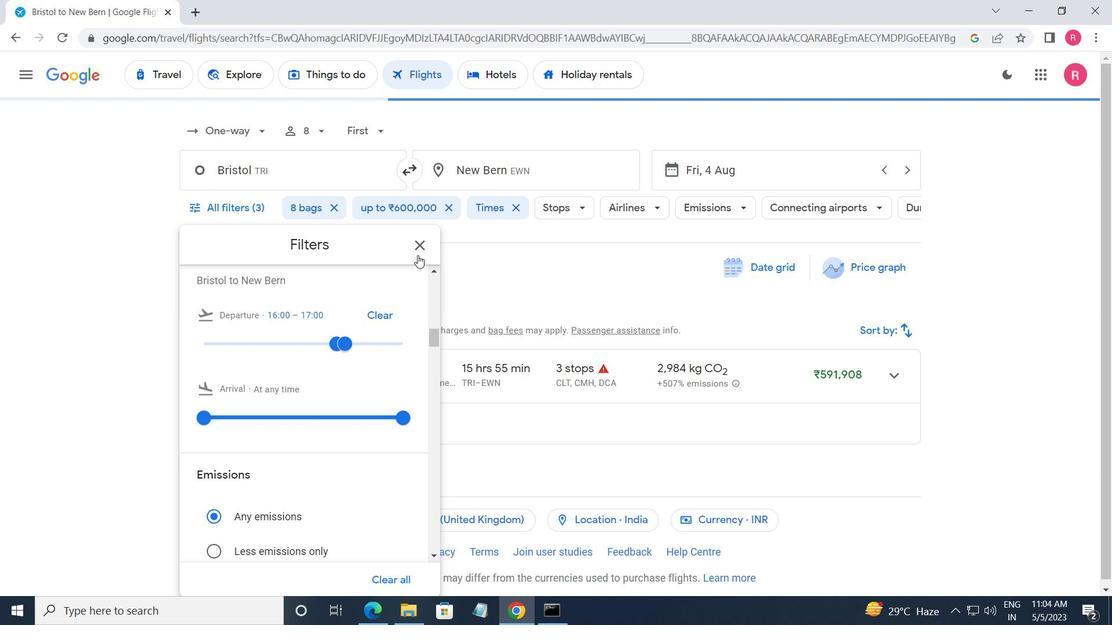 
Action: Mouse pressed left at (419, 250)
Screenshot: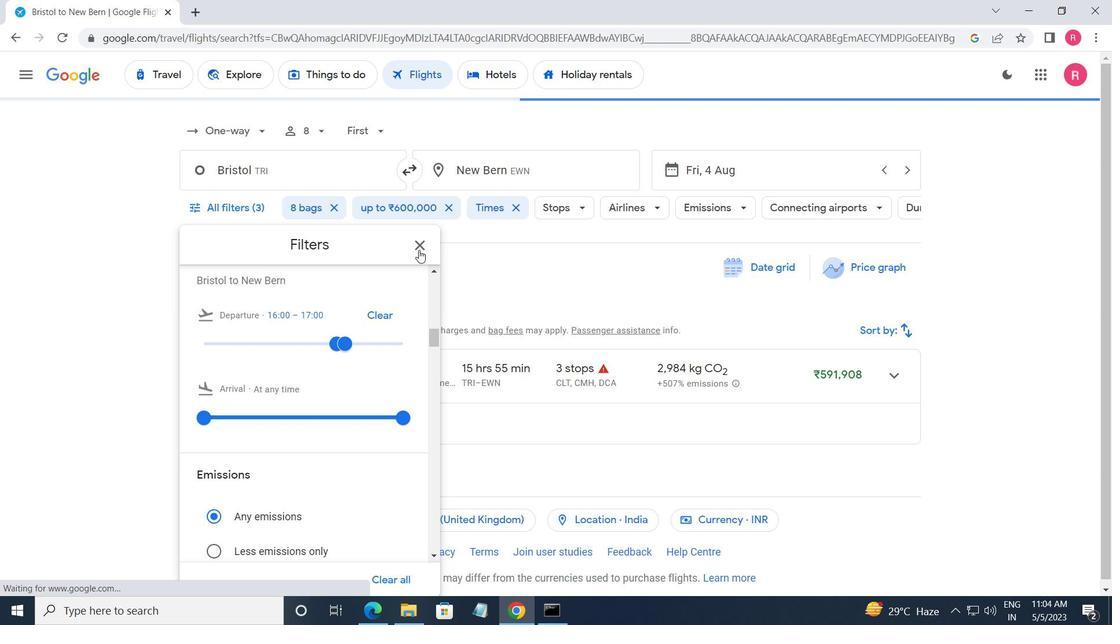 
Action: Mouse moved to (420, 249)
Screenshot: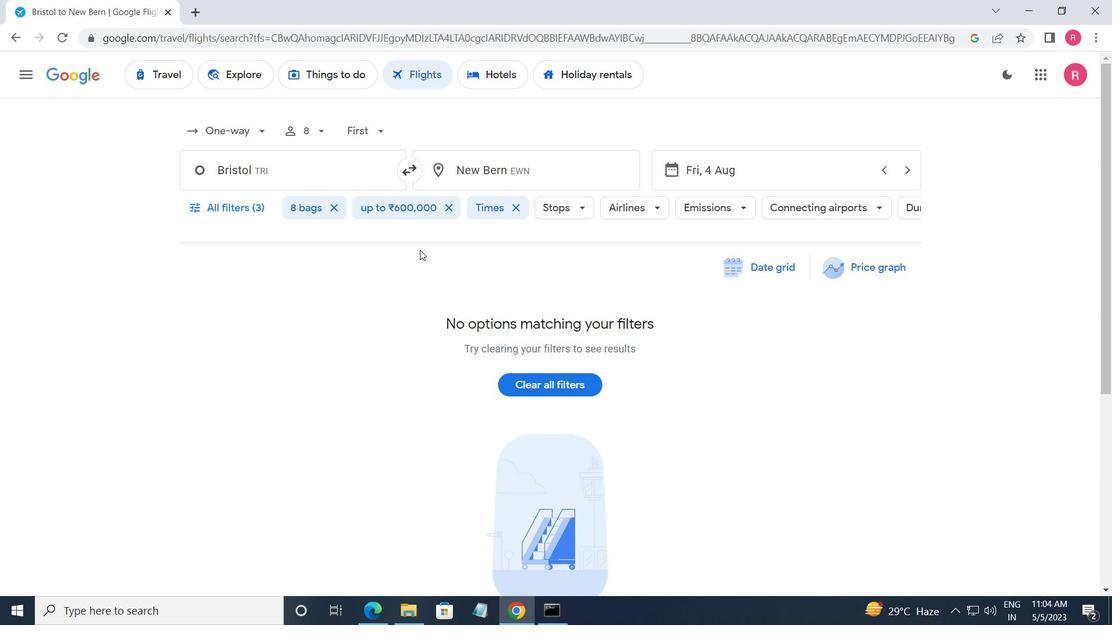 
